 Task: Find connections with filter location Ripollet with filter topic #Storytellingwith filter profile language German with filter current company DISYS with filter school Fakir Mohan University, Balasore with filter industry Shipbuilding with filter service category Copywriting with filter keywords title Homeless Shelter Worker
Action: Mouse moved to (539, 68)
Screenshot: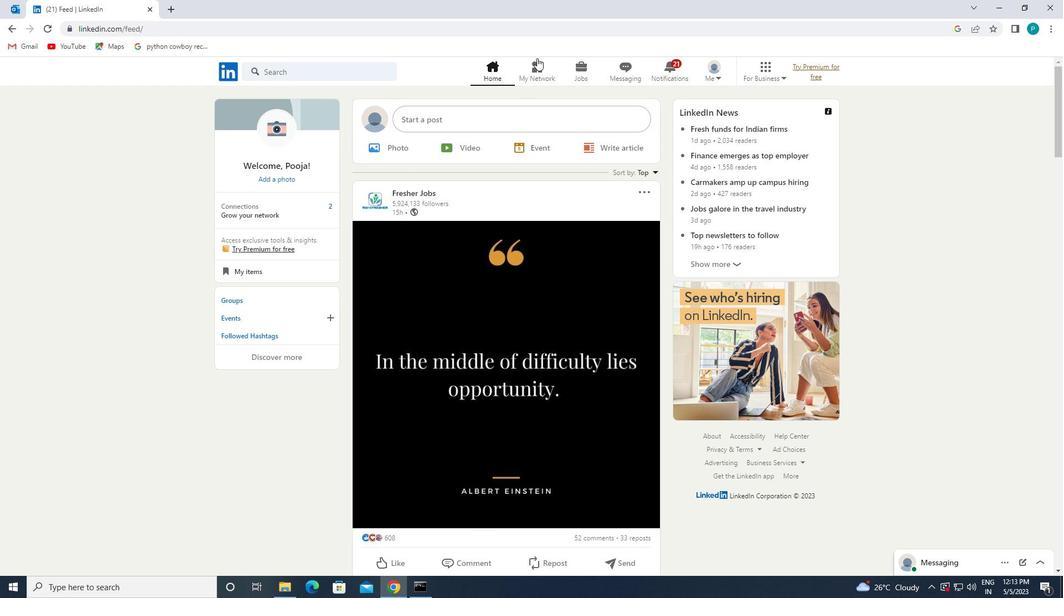 
Action: Mouse pressed left at (539, 68)
Screenshot: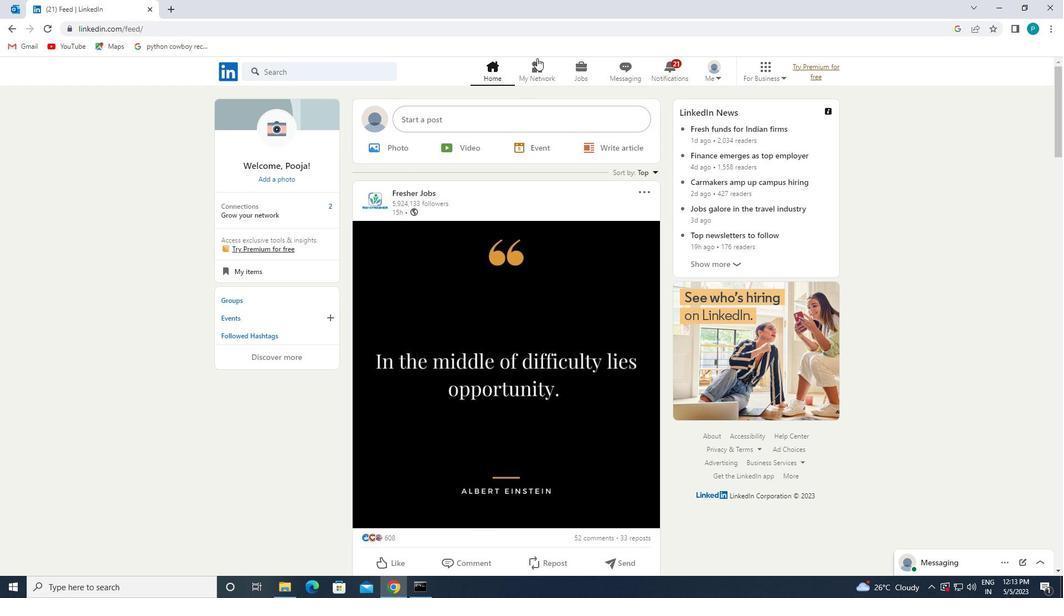 
Action: Mouse moved to (324, 123)
Screenshot: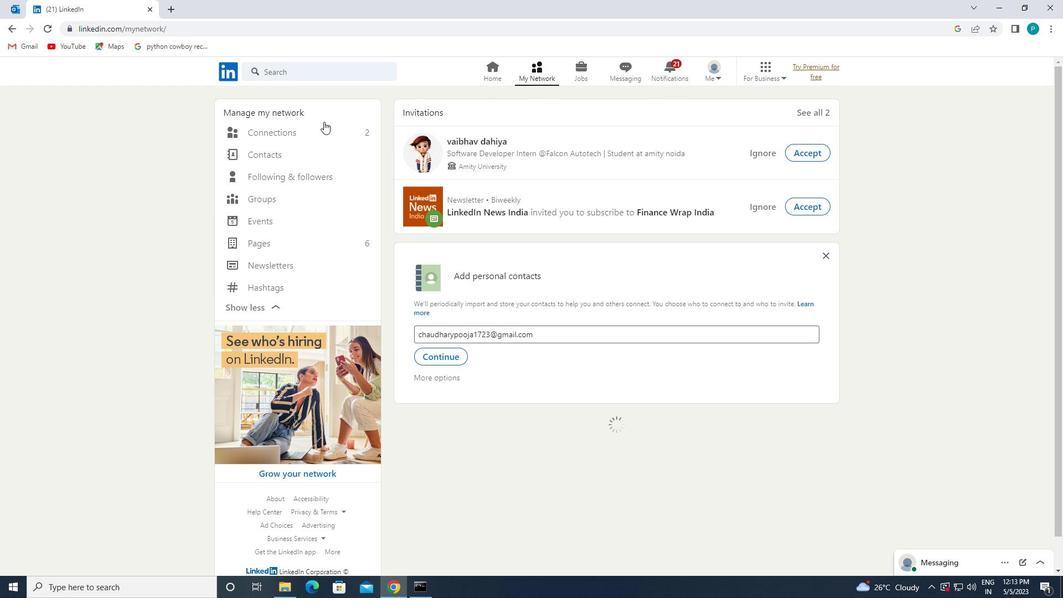 
Action: Mouse pressed left at (324, 123)
Screenshot: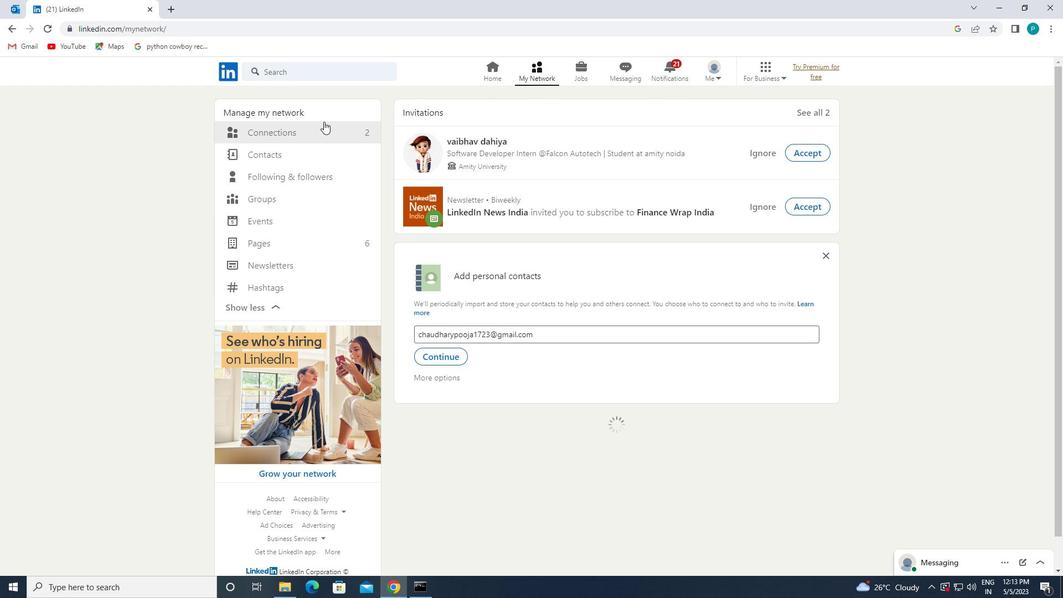 
Action: Mouse moved to (330, 137)
Screenshot: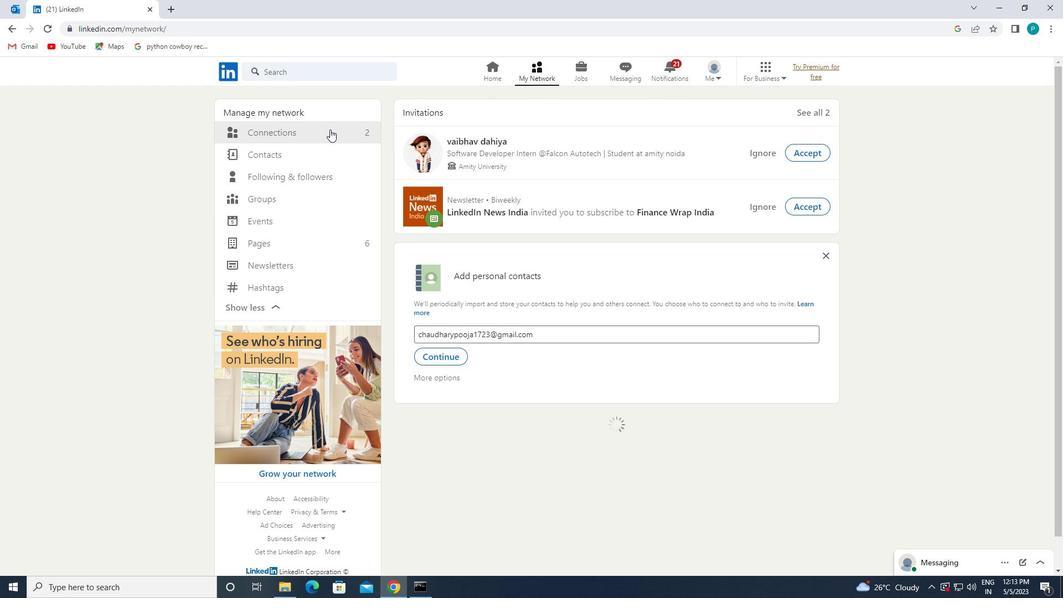 
Action: Mouse pressed left at (330, 137)
Screenshot: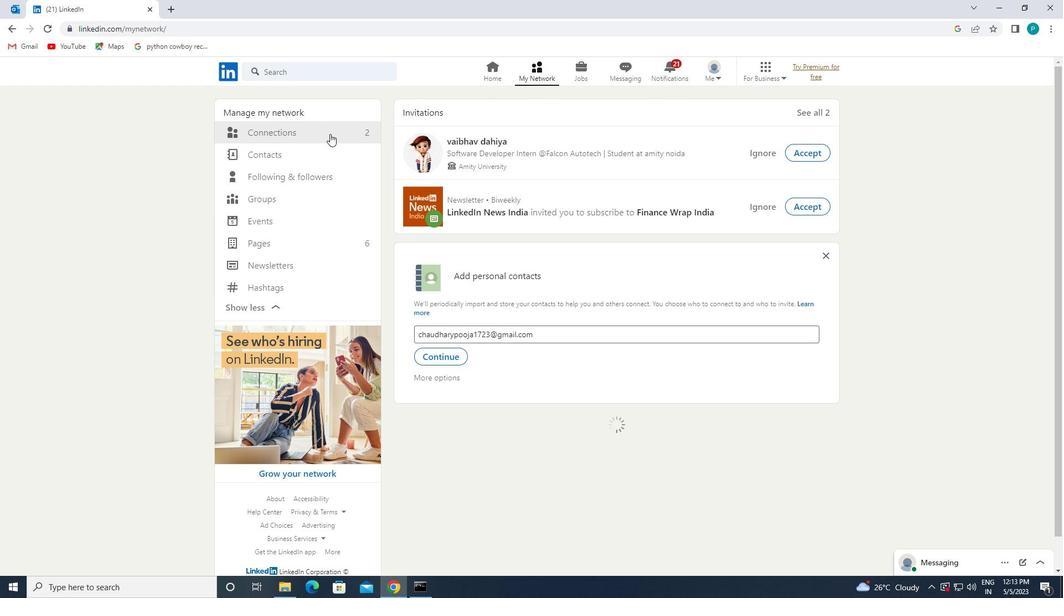 
Action: Mouse moved to (590, 132)
Screenshot: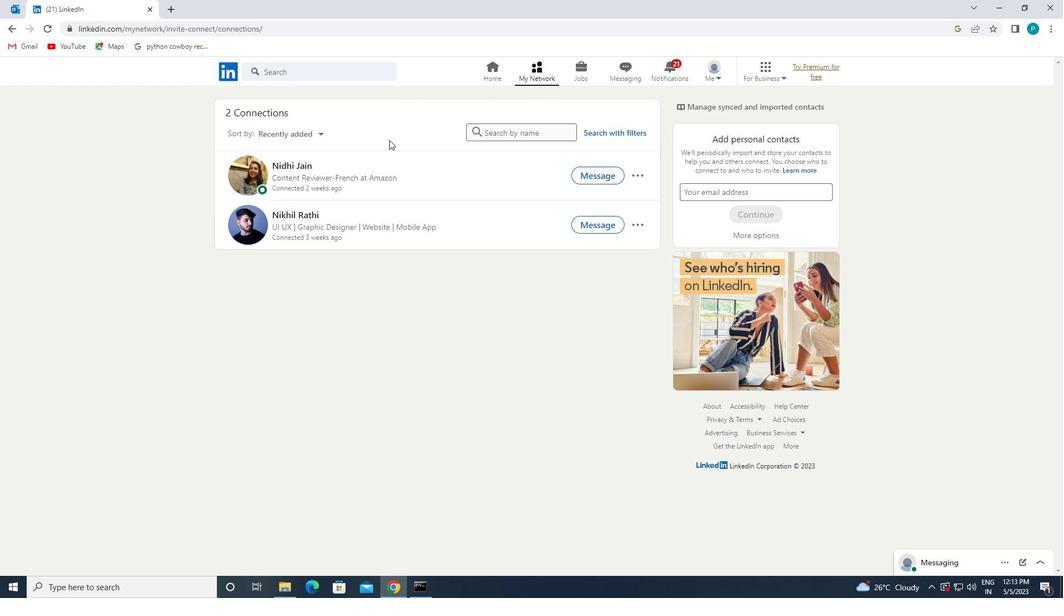 
Action: Mouse pressed left at (590, 132)
Screenshot: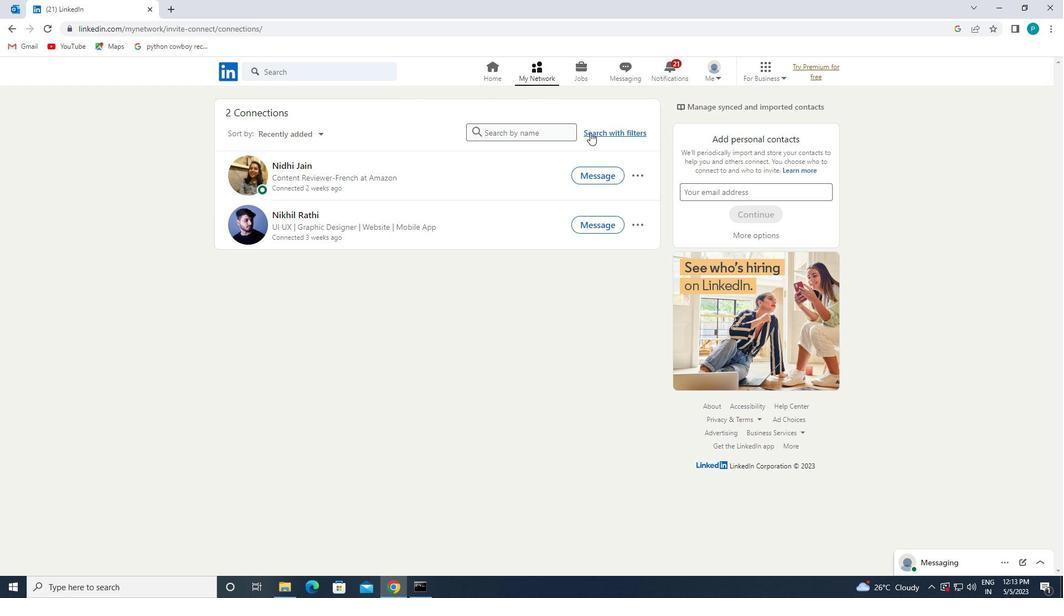 
Action: Mouse moved to (568, 99)
Screenshot: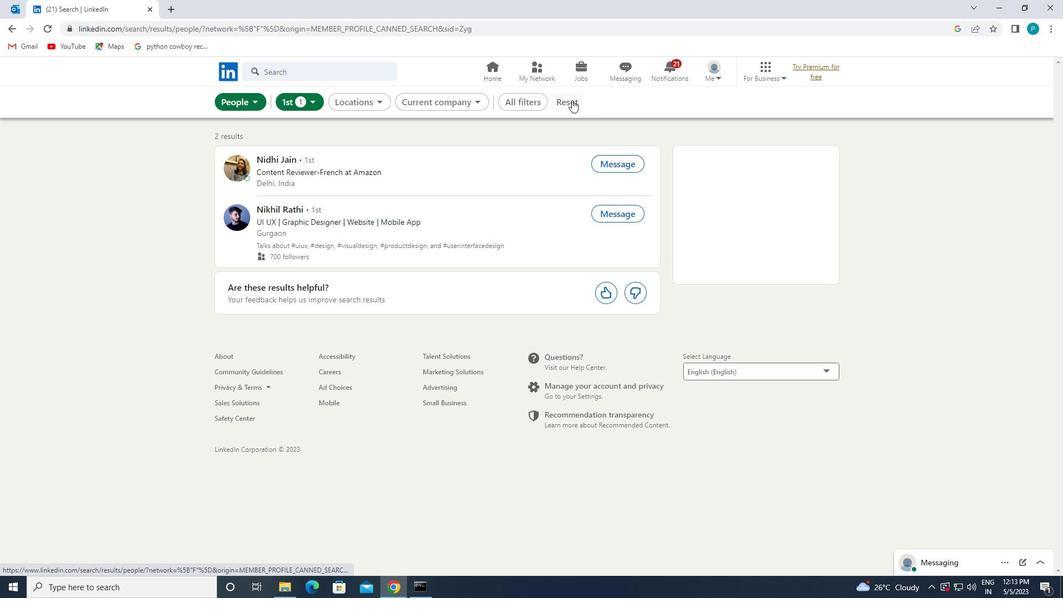 
Action: Mouse pressed left at (568, 99)
Screenshot: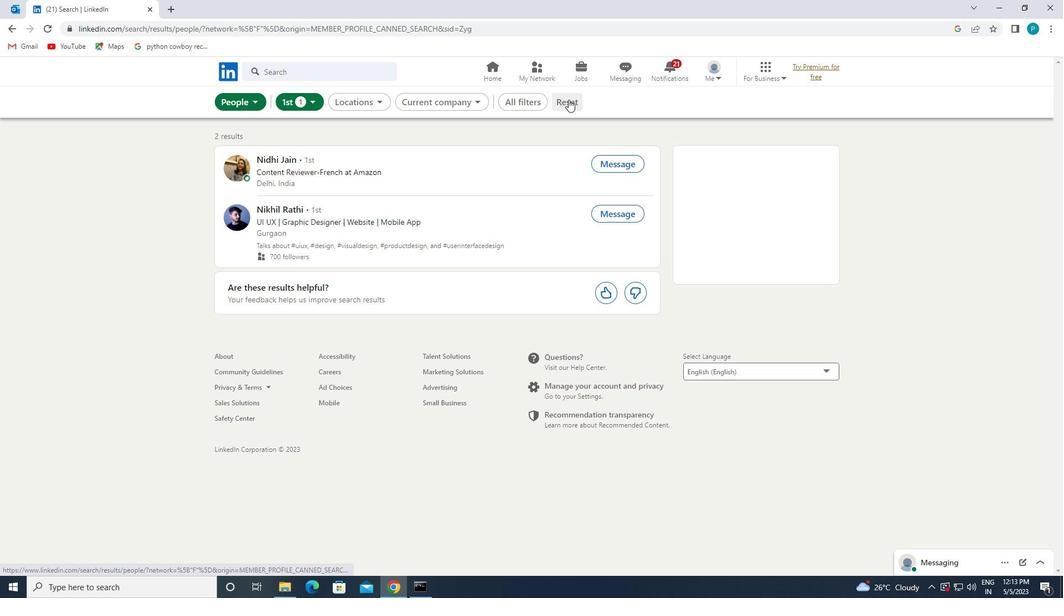 
Action: Mouse moved to (568, 98)
Screenshot: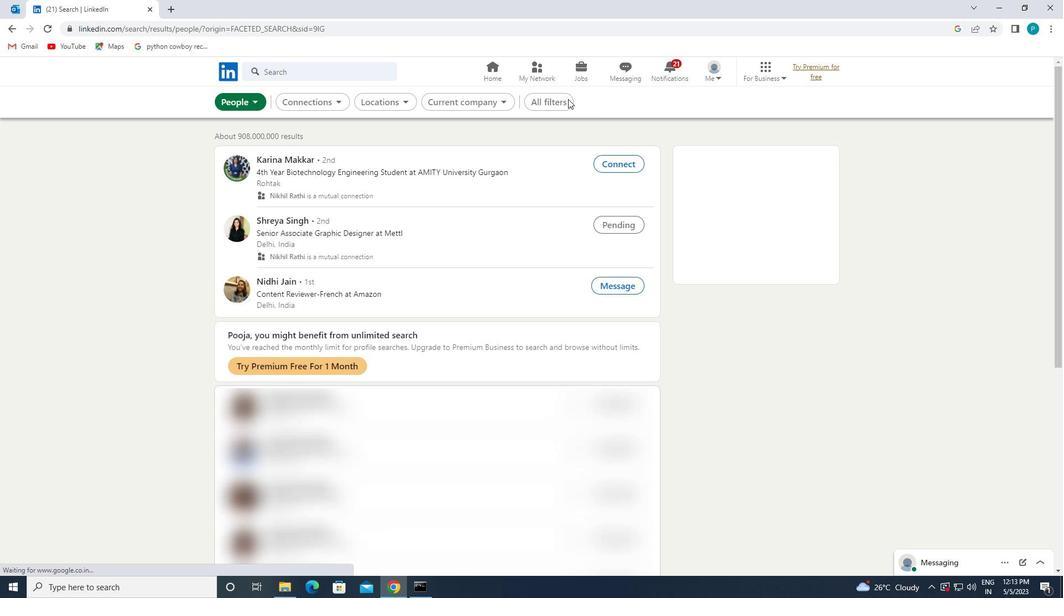 
Action: Mouse pressed left at (568, 98)
Screenshot: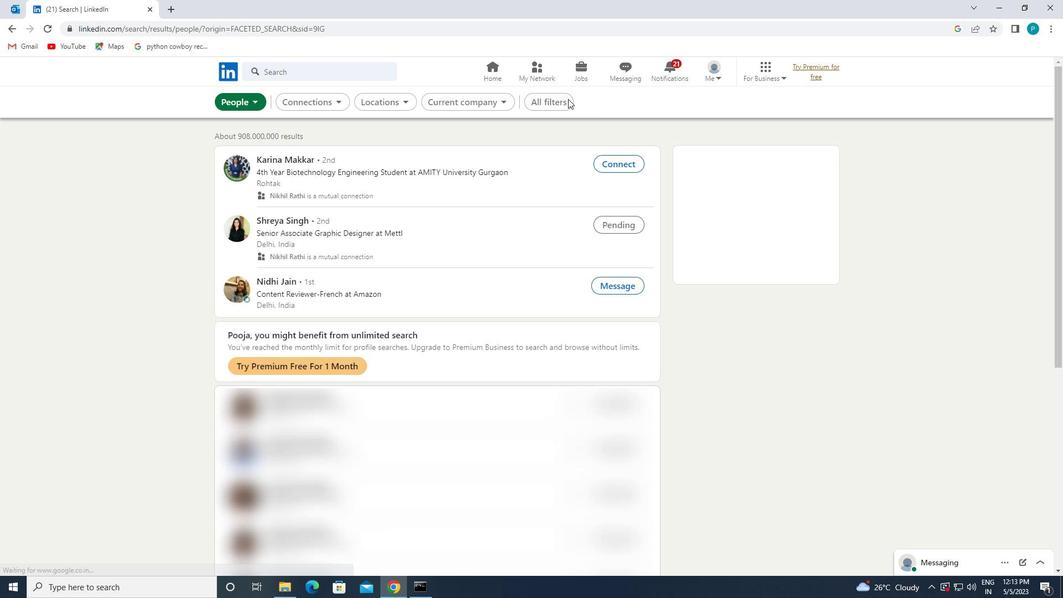 
Action: Mouse moved to (834, 326)
Screenshot: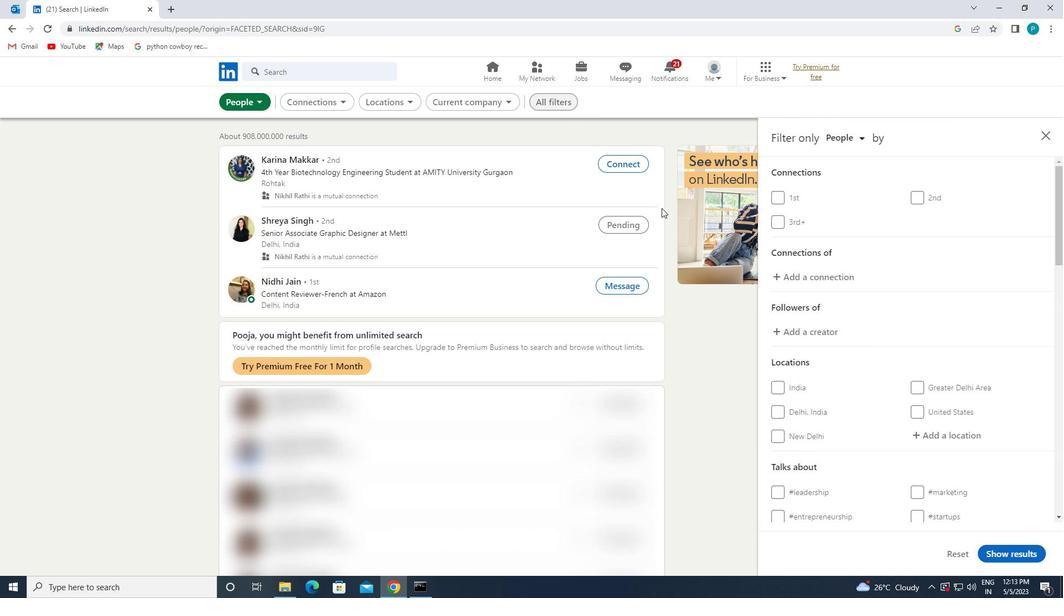 
Action: Mouse scrolled (834, 326) with delta (0, 0)
Screenshot: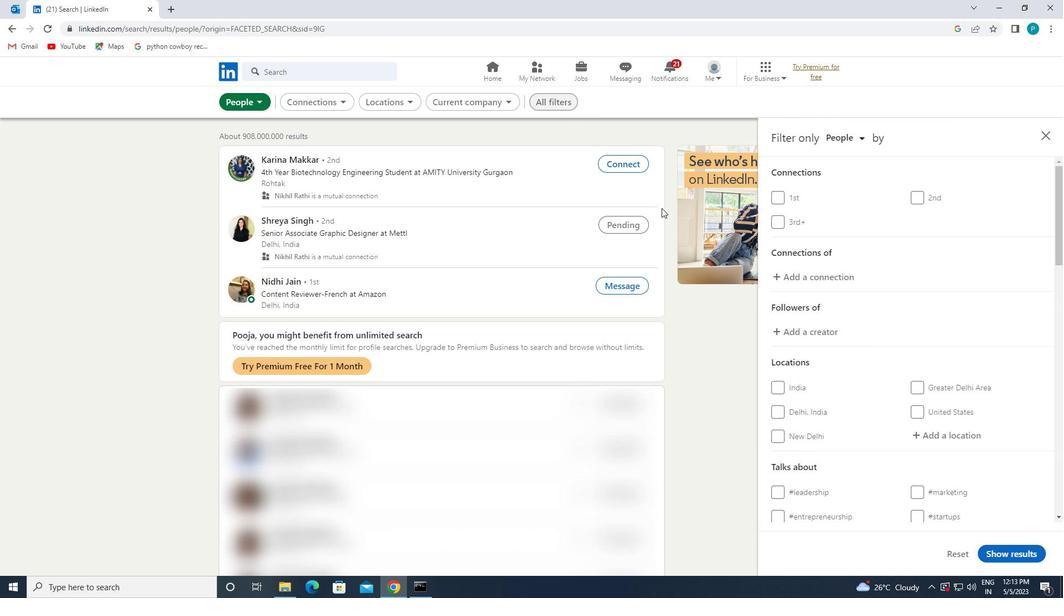 
Action: Mouse moved to (892, 364)
Screenshot: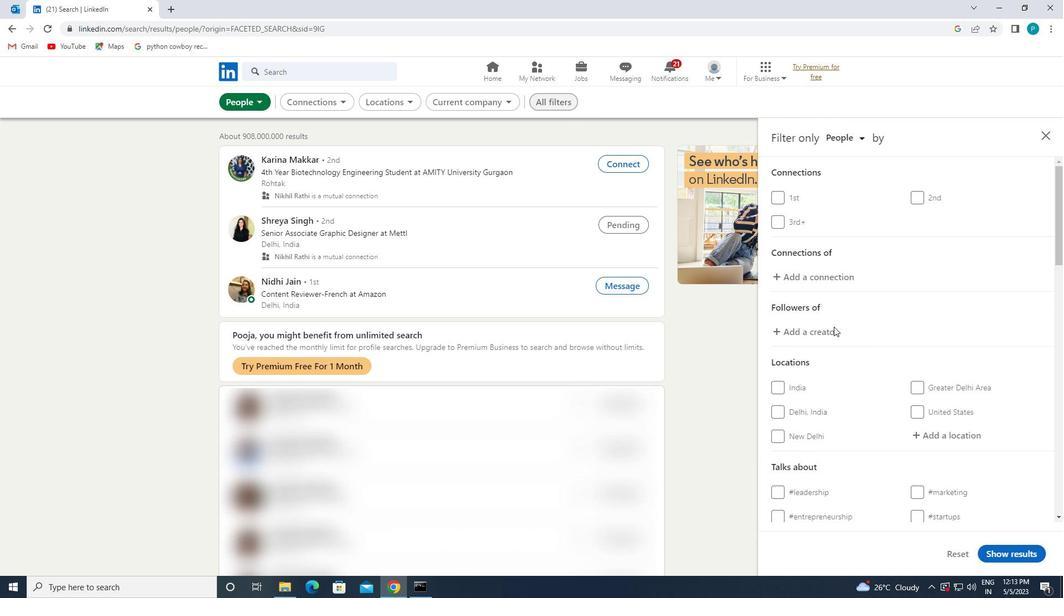 
Action: Mouse scrolled (892, 363) with delta (0, 0)
Screenshot: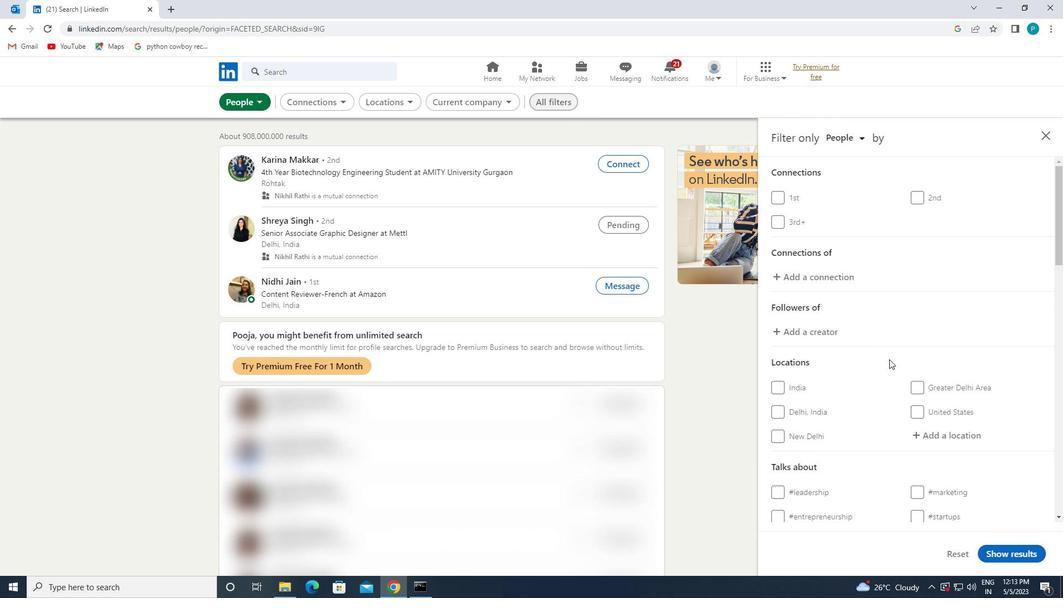 
Action: Mouse moved to (938, 412)
Screenshot: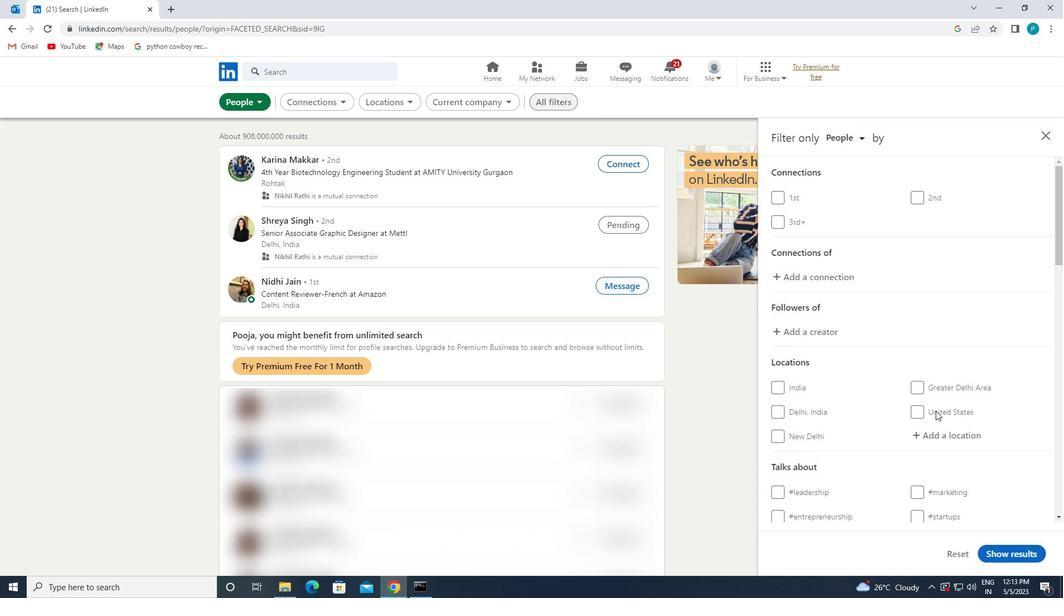 
Action: Mouse scrolled (938, 411) with delta (0, 0)
Screenshot: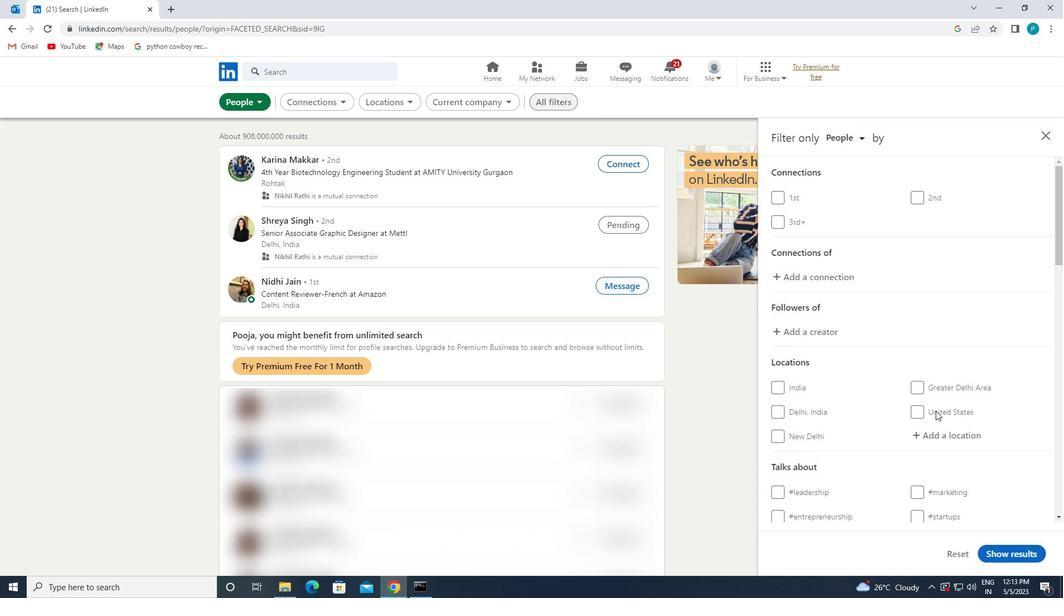 
Action: Mouse moved to (938, 261)
Screenshot: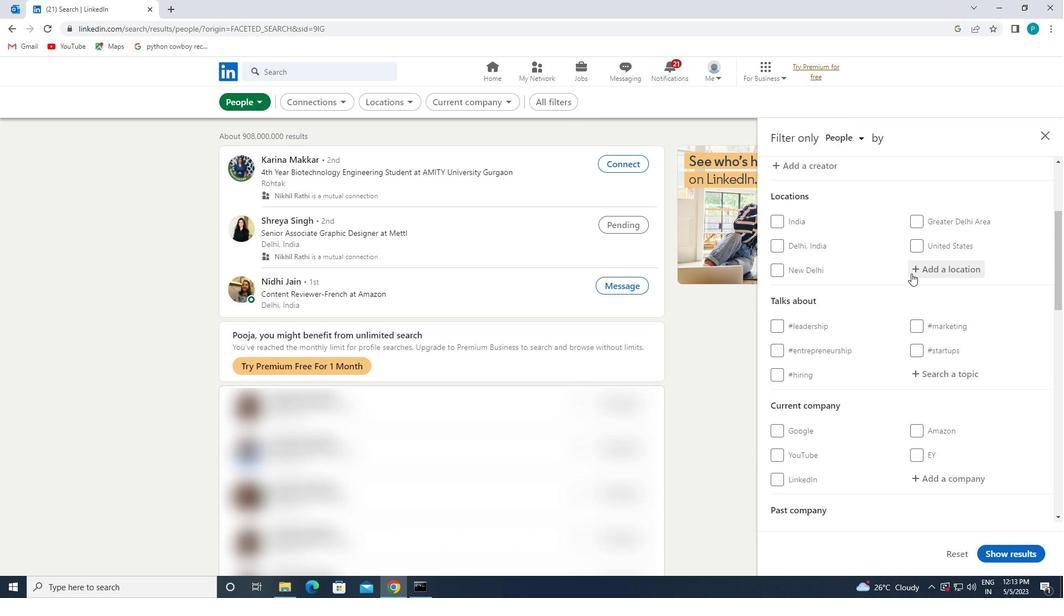 
Action: Mouse pressed left at (938, 261)
Screenshot: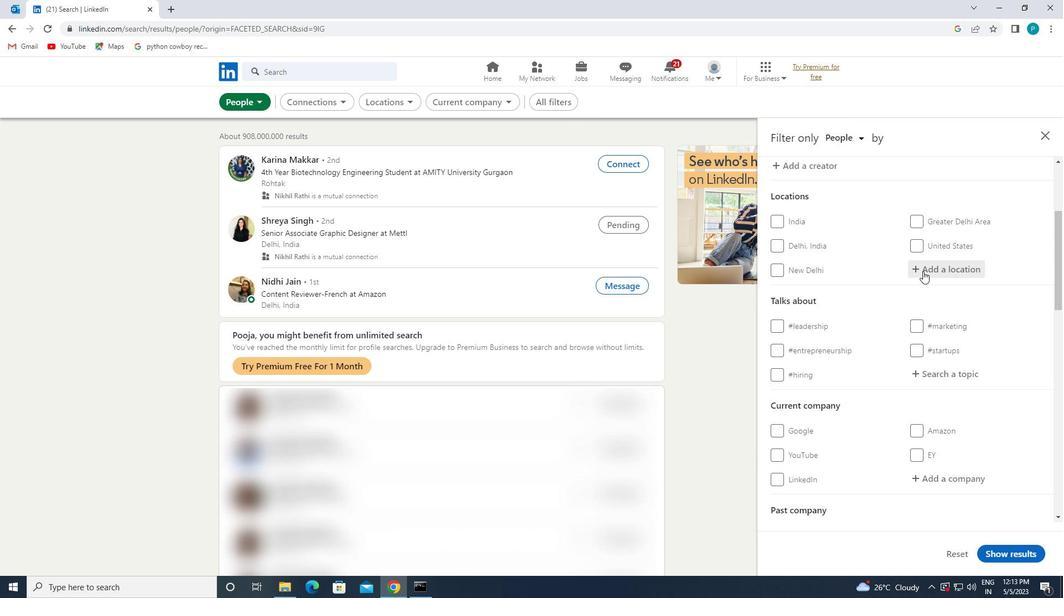 
Action: Key pressed <Key.caps_lock>r<Key.caps_lock>ipollet
Screenshot: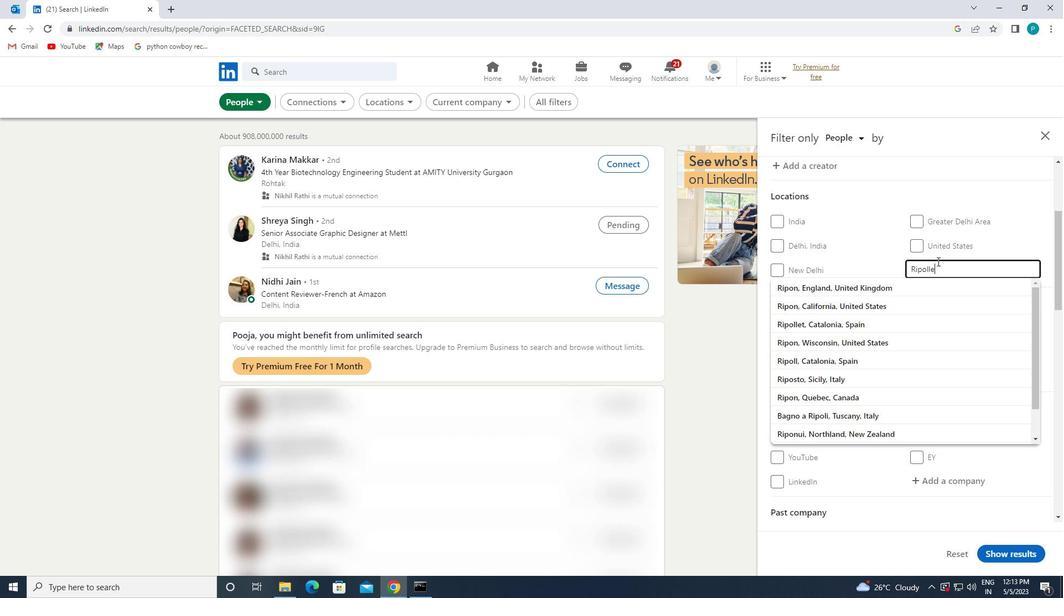 
Action: Mouse moved to (888, 289)
Screenshot: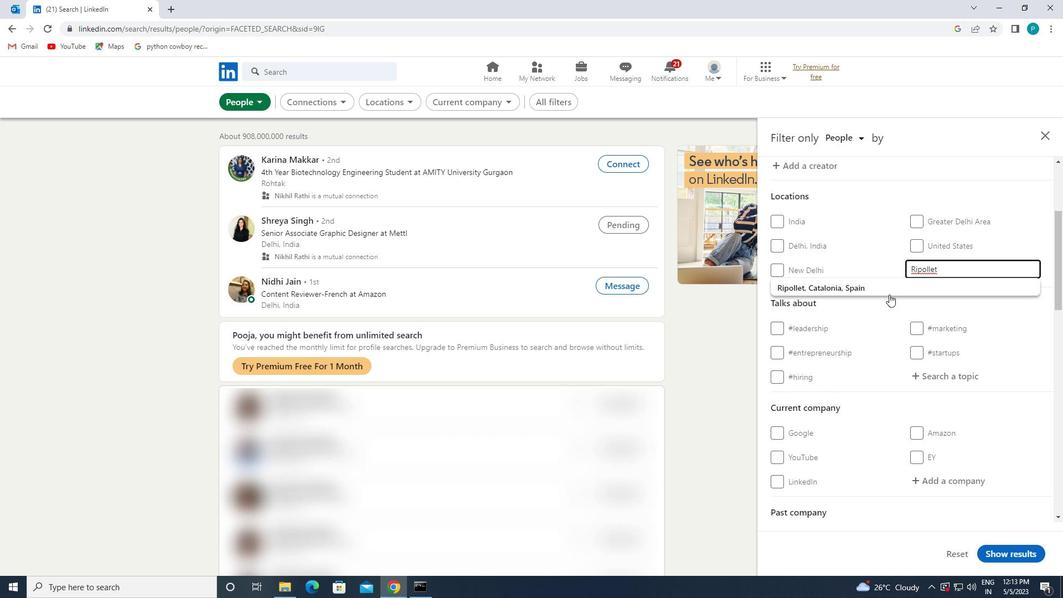 
Action: Mouse pressed left at (888, 289)
Screenshot: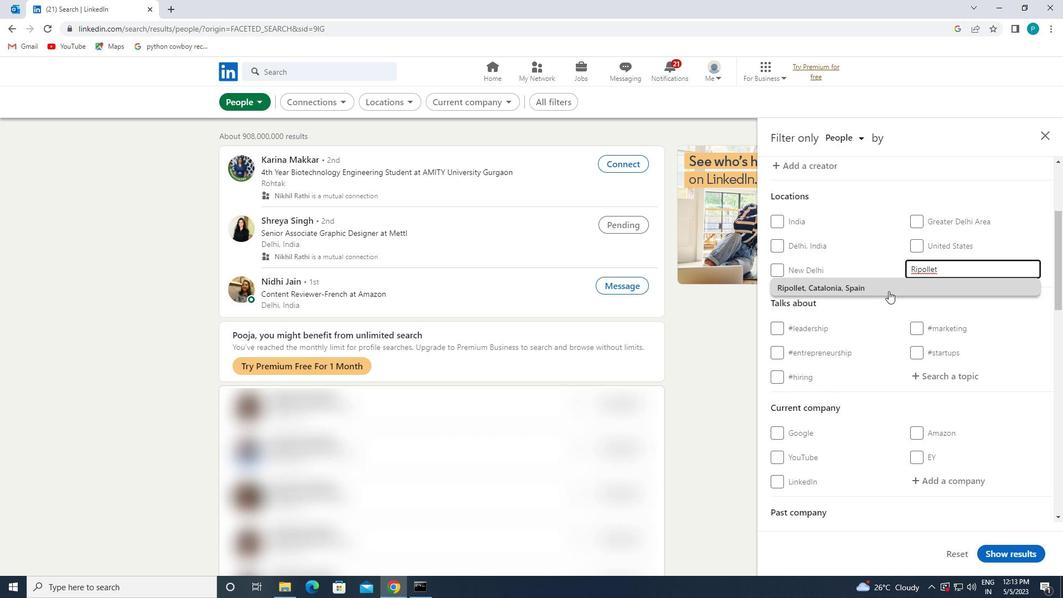 
Action: Mouse moved to (898, 310)
Screenshot: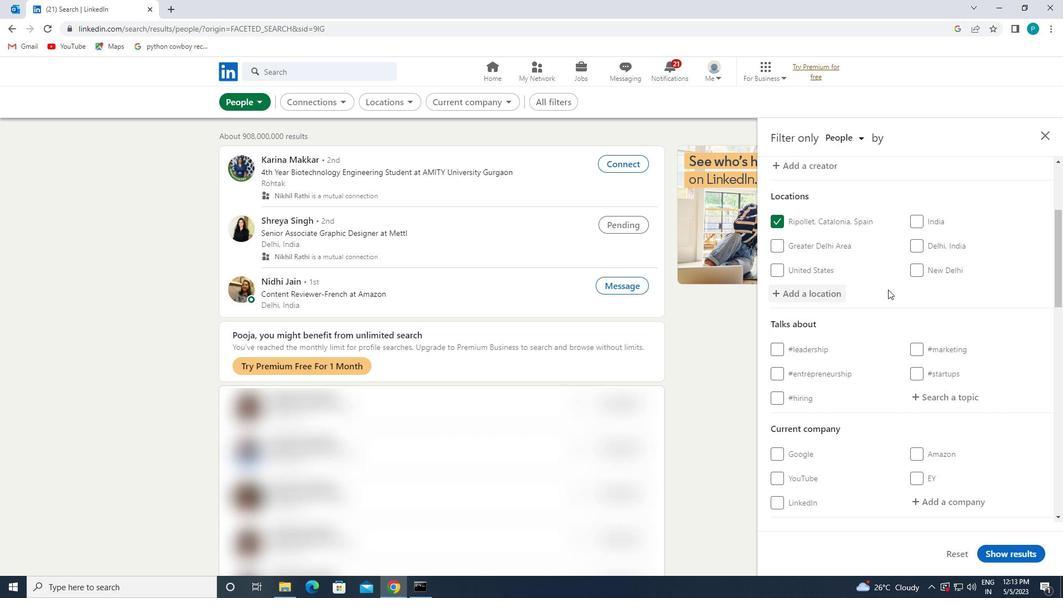 
Action: Mouse scrolled (898, 309) with delta (0, 0)
Screenshot: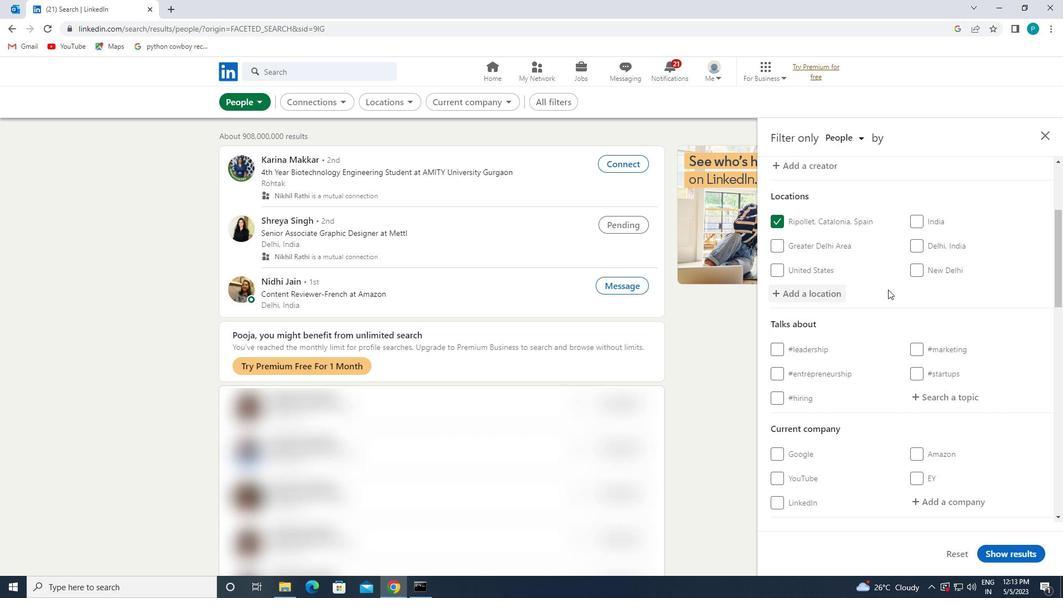 
Action: Mouse moved to (907, 325)
Screenshot: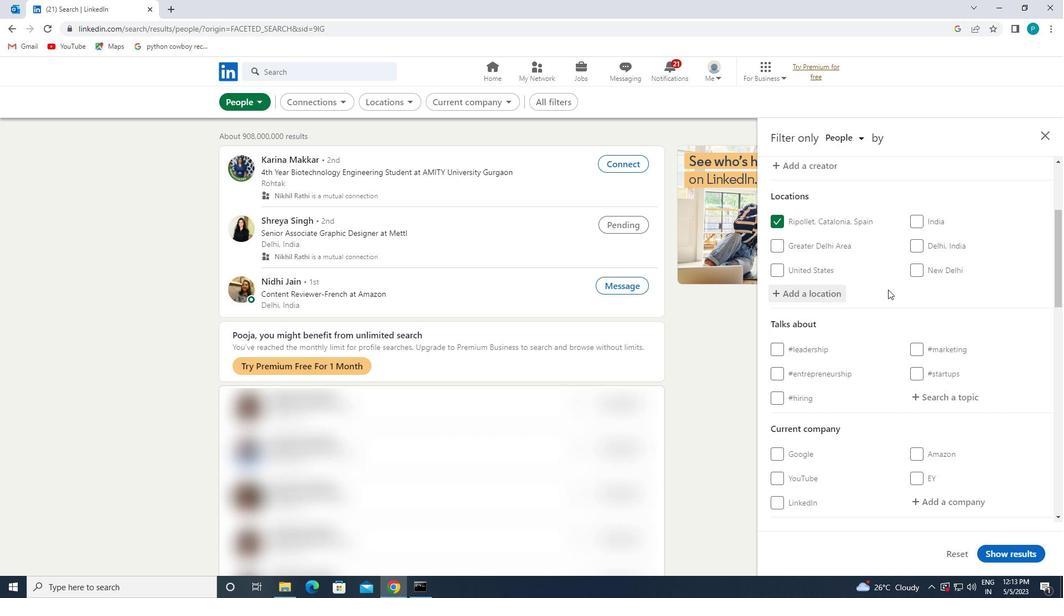 
Action: Mouse scrolled (907, 324) with delta (0, 0)
Screenshot: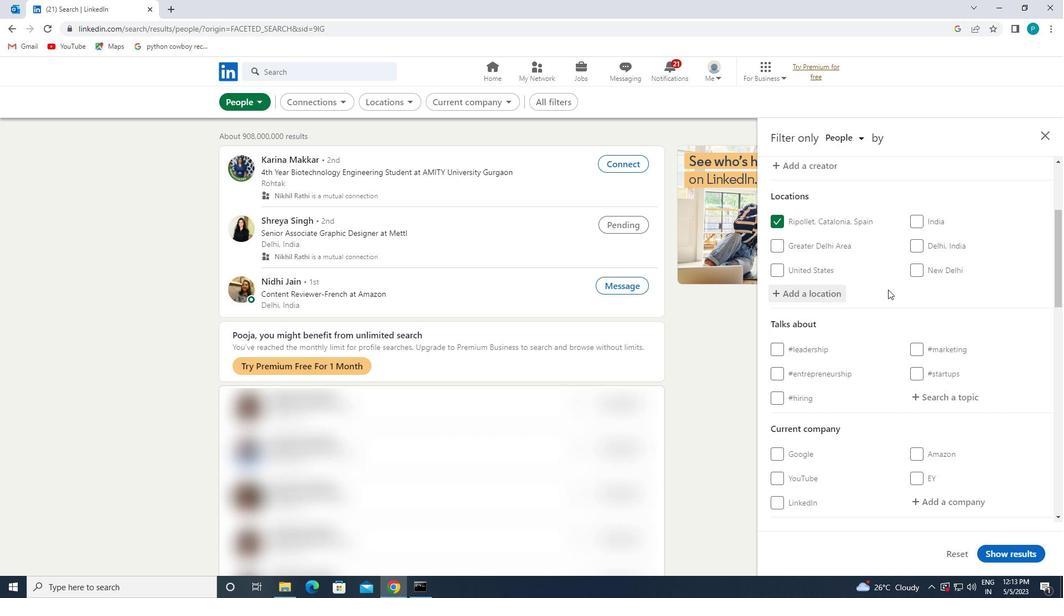 
Action: Mouse moved to (914, 283)
Screenshot: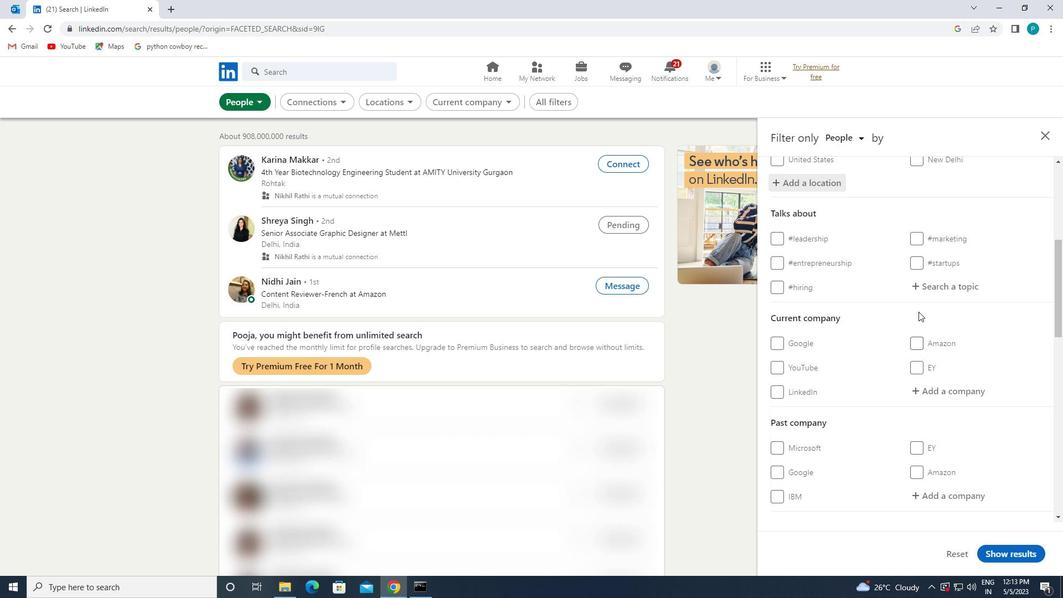 
Action: Mouse pressed left at (914, 283)
Screenshot: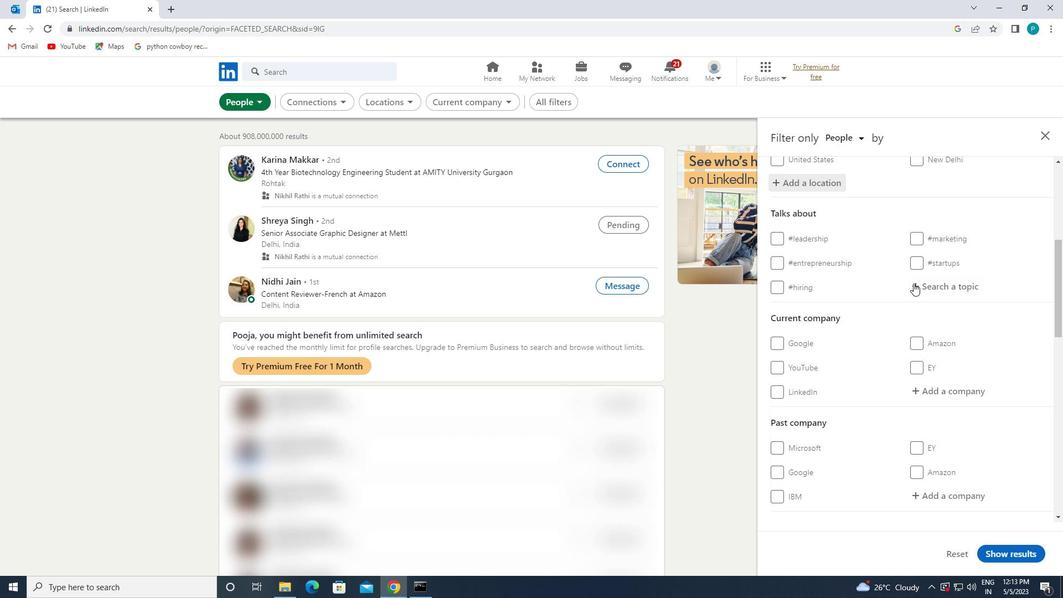 
Action: Key pressed <Key.shift>#<Key.caps_lock>S<Key.caps_lock>TORYTELLING
Screenshot: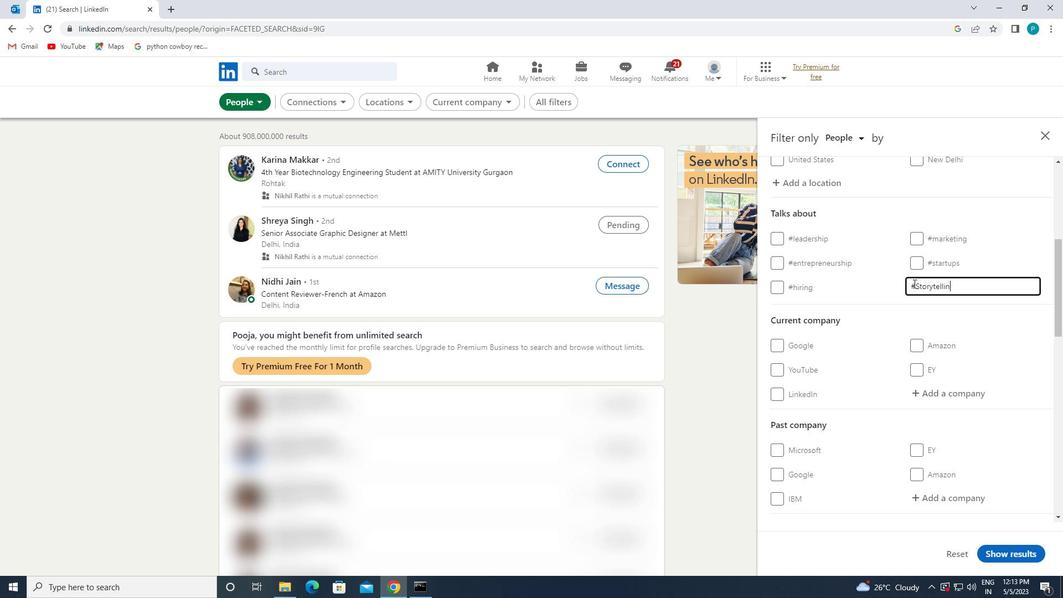 
Action: Mouse moved to (937, 391)
Screenshot: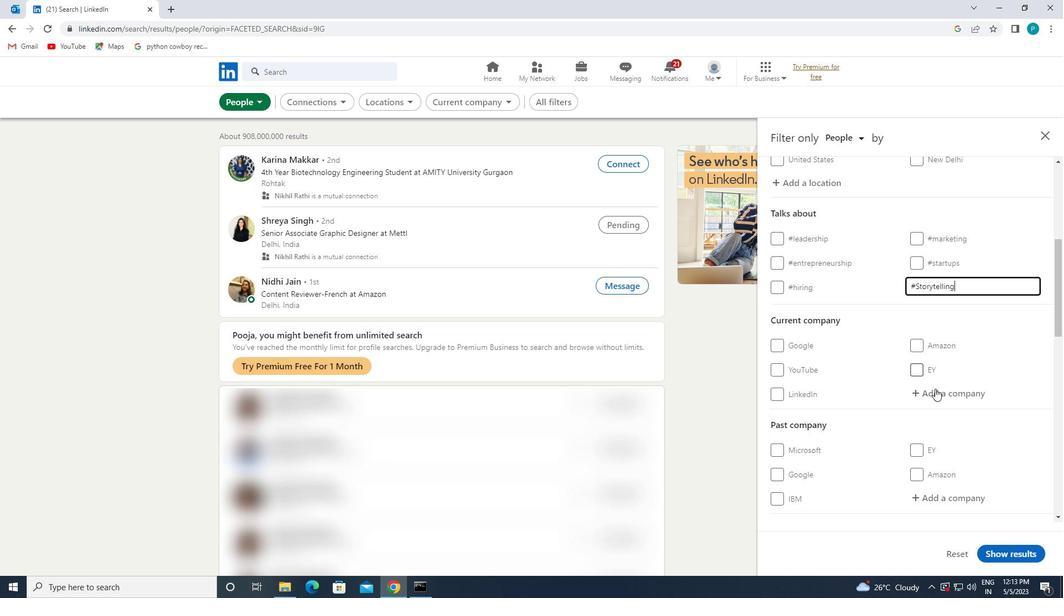 
Action: Mouse scrolled (937, 391) with delta (0, 0)
Screenshot: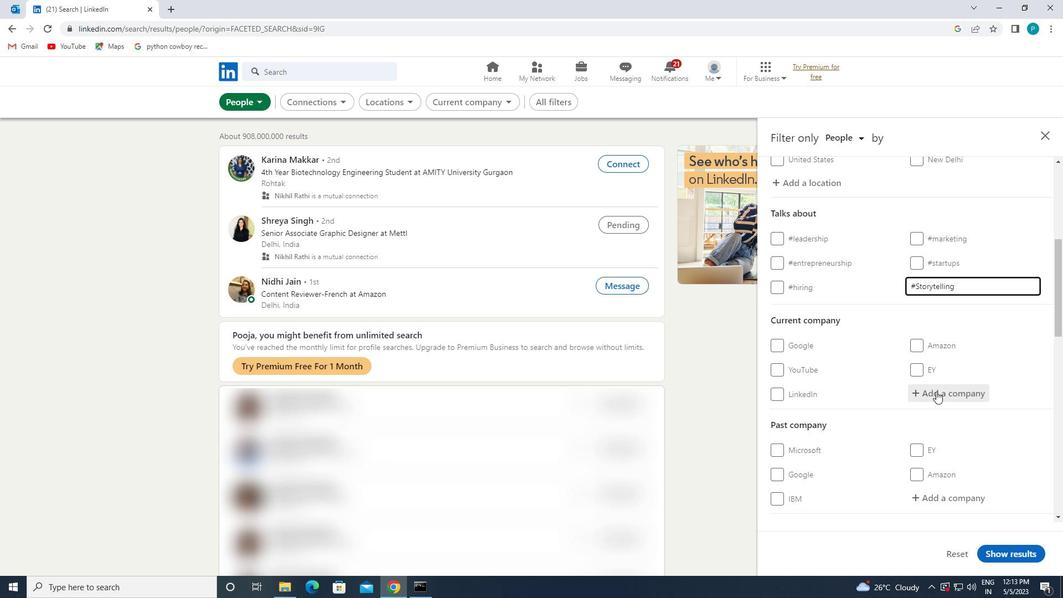 
Action: Mouse moved to (935, 390)
Screenshot: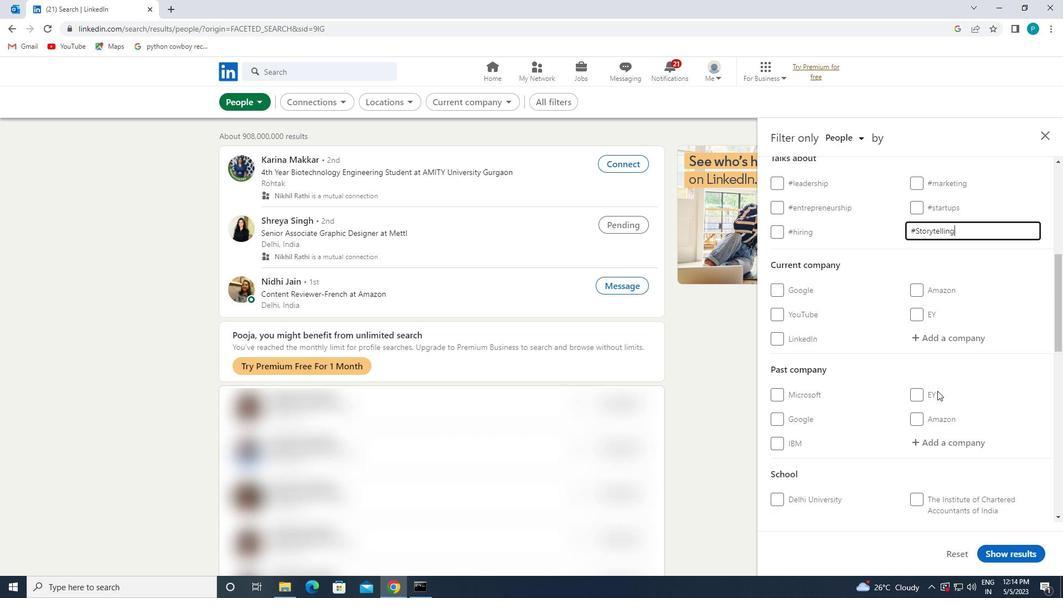 
Action: Mouse scrolled (935, 390) with delta (0, 0)
Screenshot: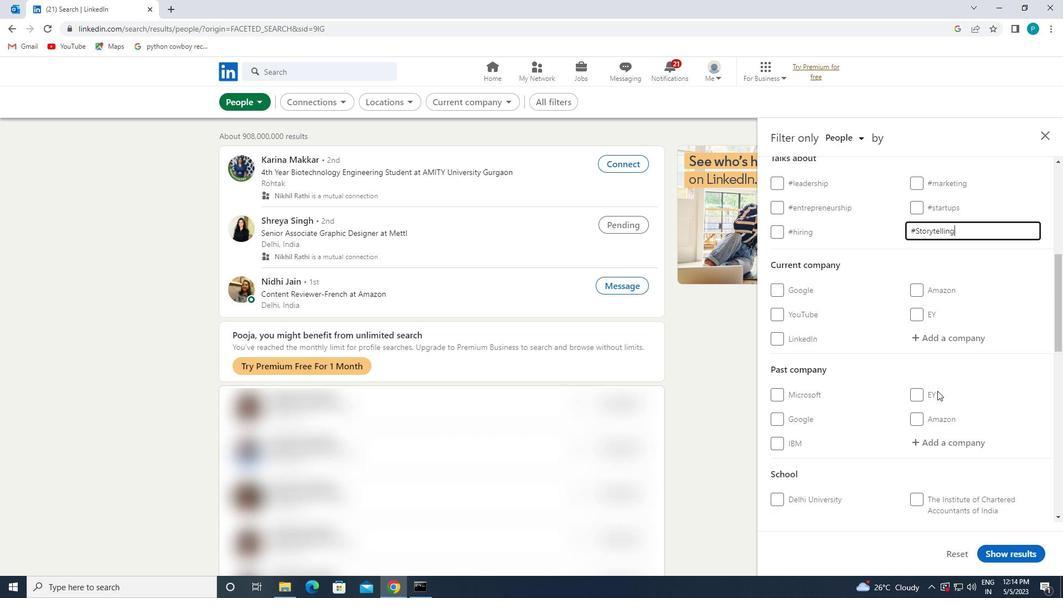 
Action: Mouse moved to (934, 391)
Screenshot: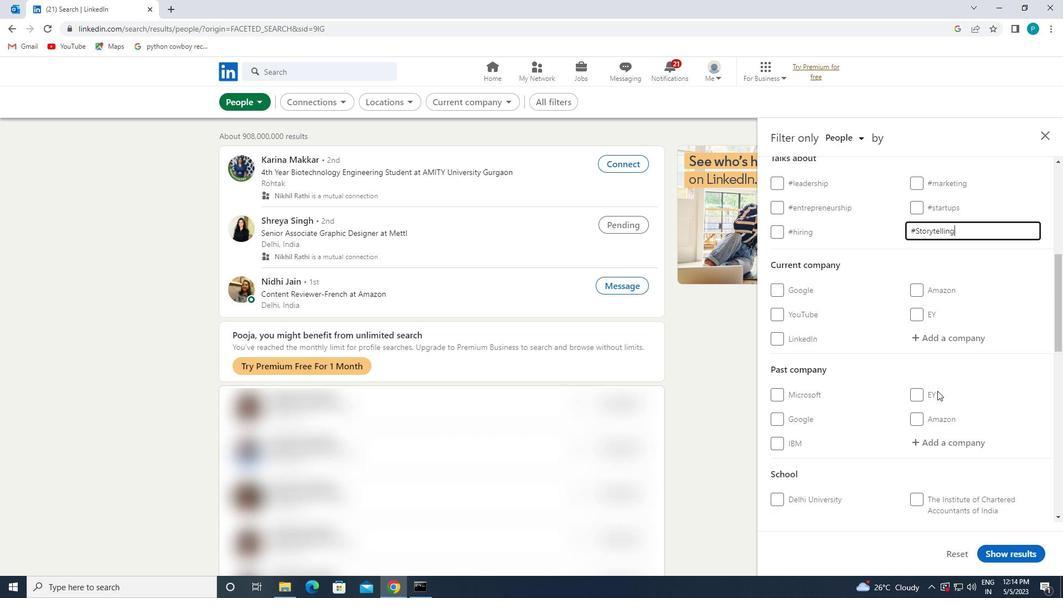 
Action: Mouse scrolled (934, 390) with delta (0, 0)
Screenshot: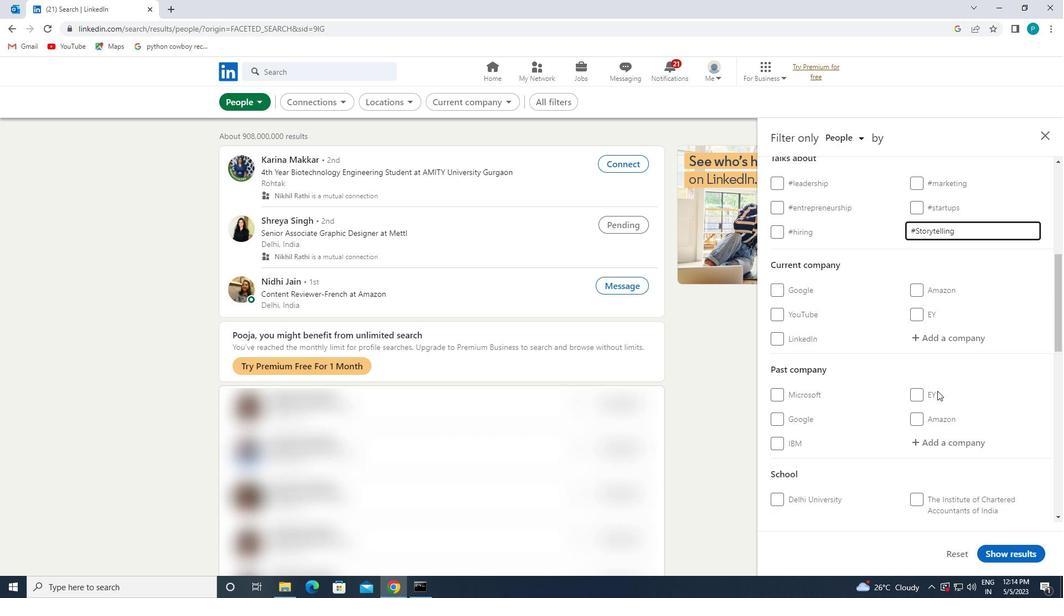 
Action: Mouse scrolled (934, 390) with delta (0, 0)
Screenshot: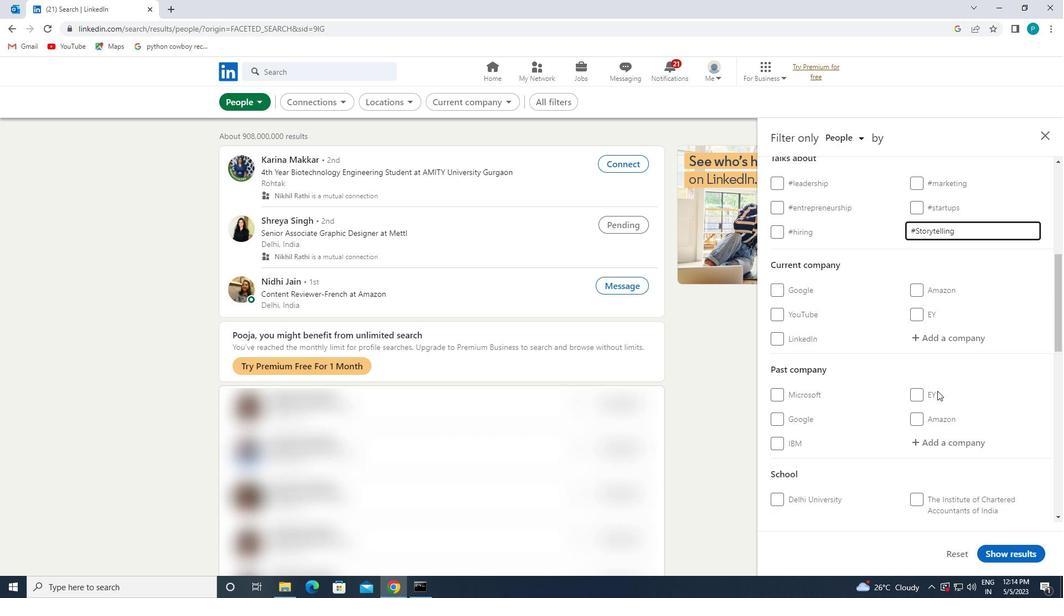
Action: Mouse scrolled (934, 390) with delta (0, 0)
Screenshot: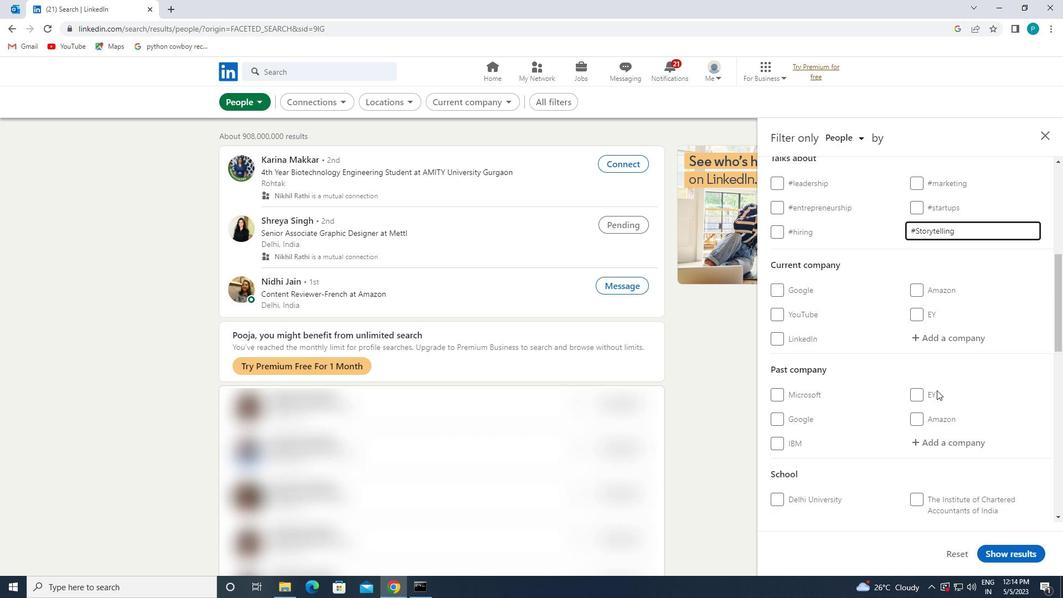 
Action: Mouse moved to (858, 426)
Screenshot: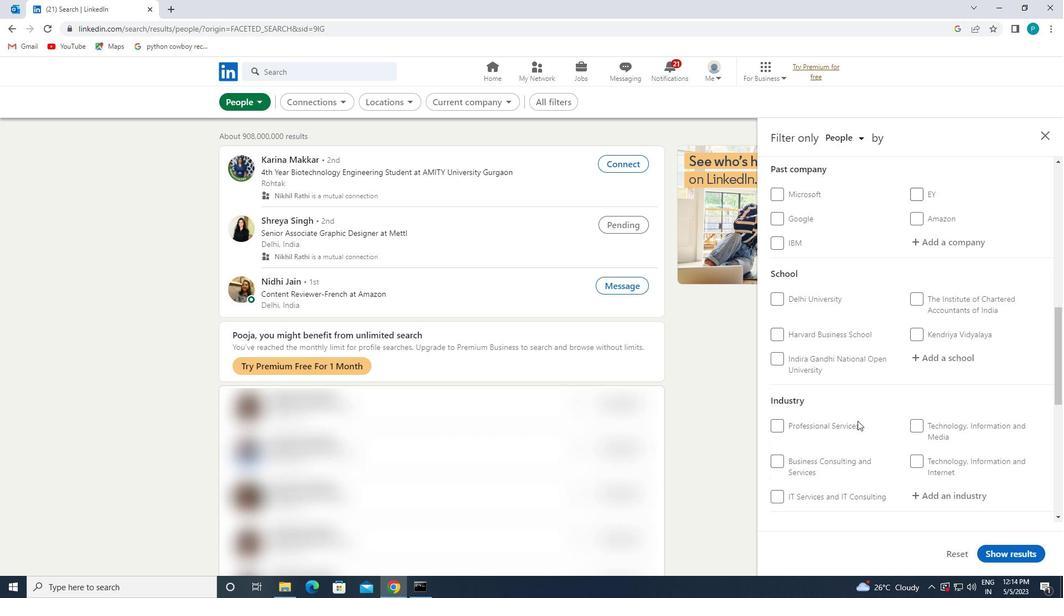 
Action: Mouse scrolled (858, 425) with delta (0, 0)
Screenshot: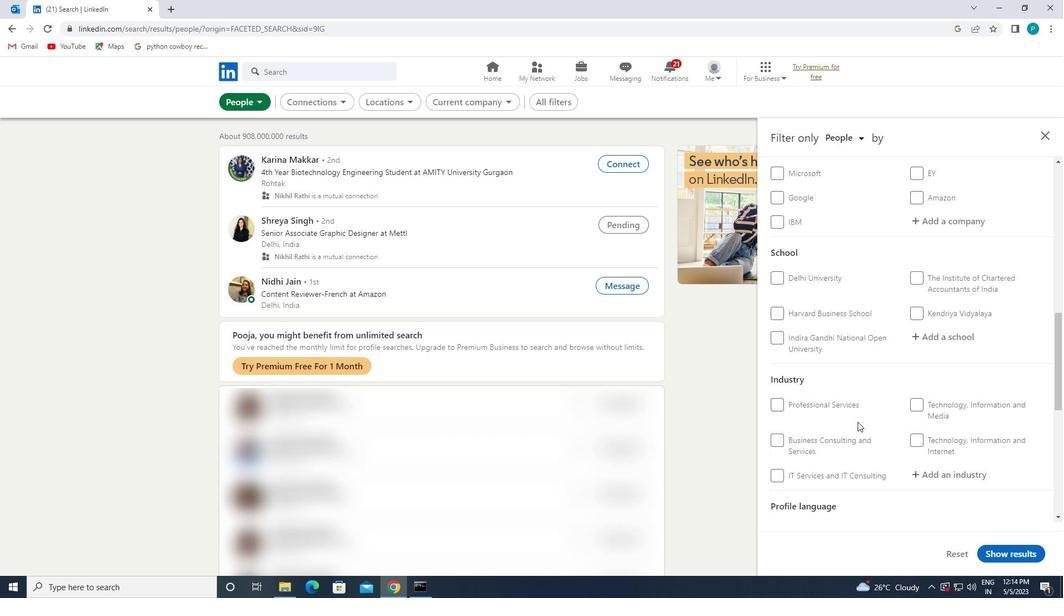 
Action: Mouse moved to (858, 426)
Screenshot: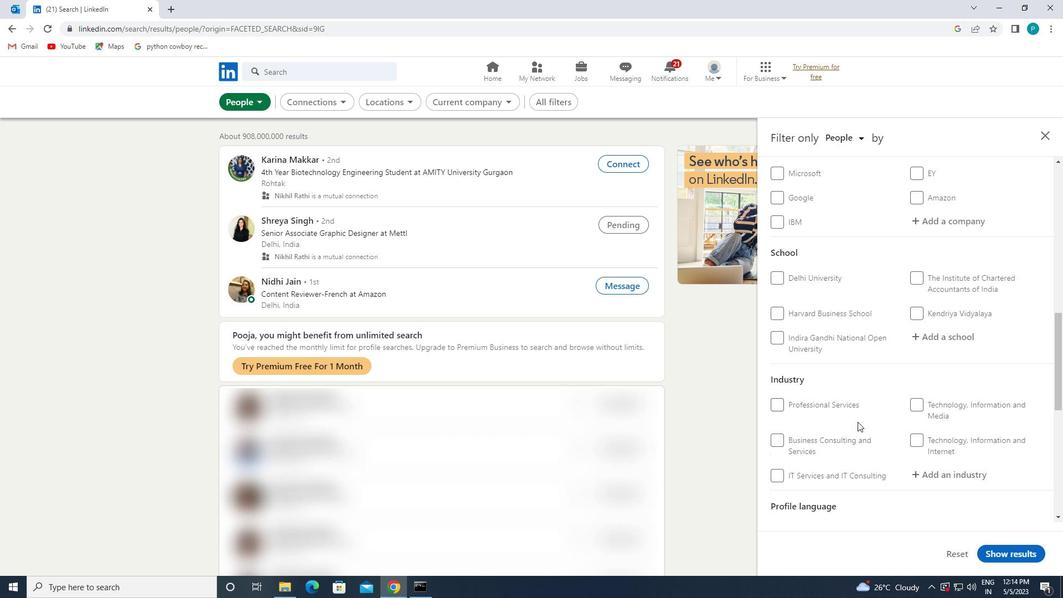 
Action: Mouse scrolled (858, 426) with delta (0, 0)
Screenshot: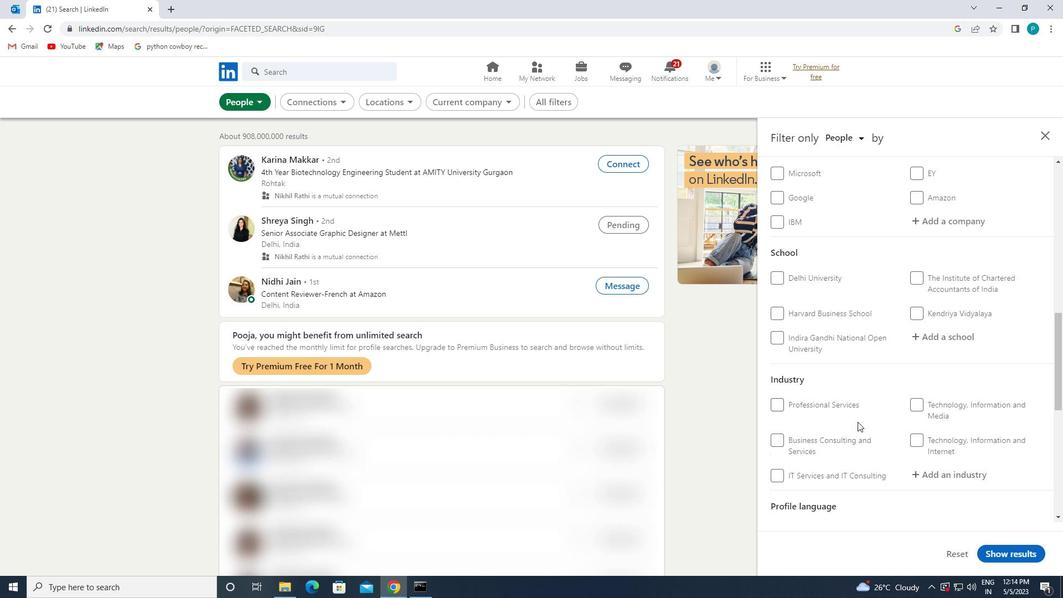 
Action: Mouse moved to (793, 463)
Screenshot: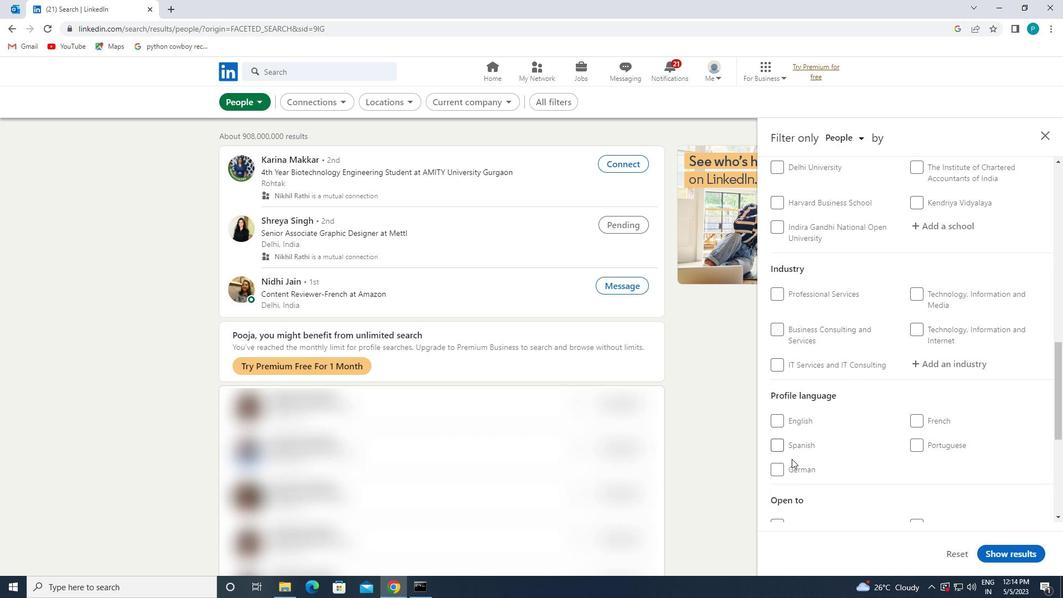 
Action: Mouse pressed left at (793, 463)
Screenshot: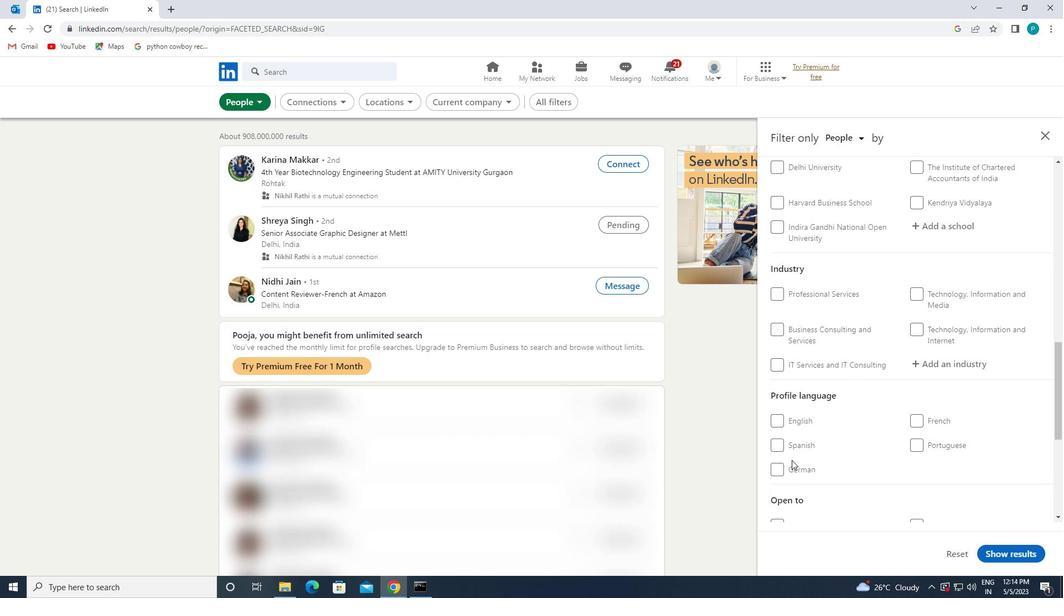 
Action: Mouse moved to (812, 463)
Screenshot: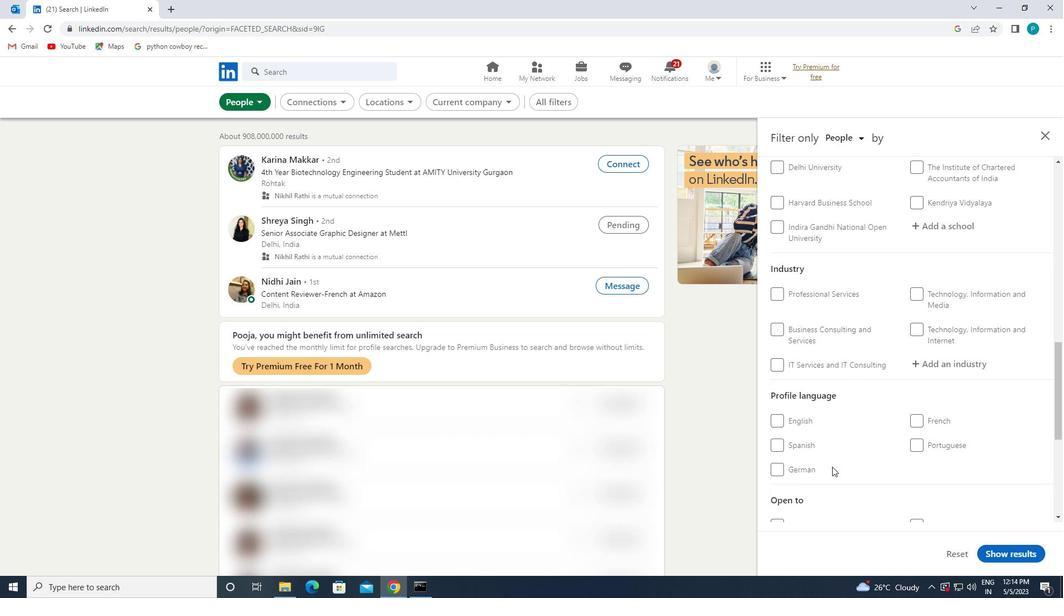 
Action: Mouse pressed left at (812, 463)
Screenshot: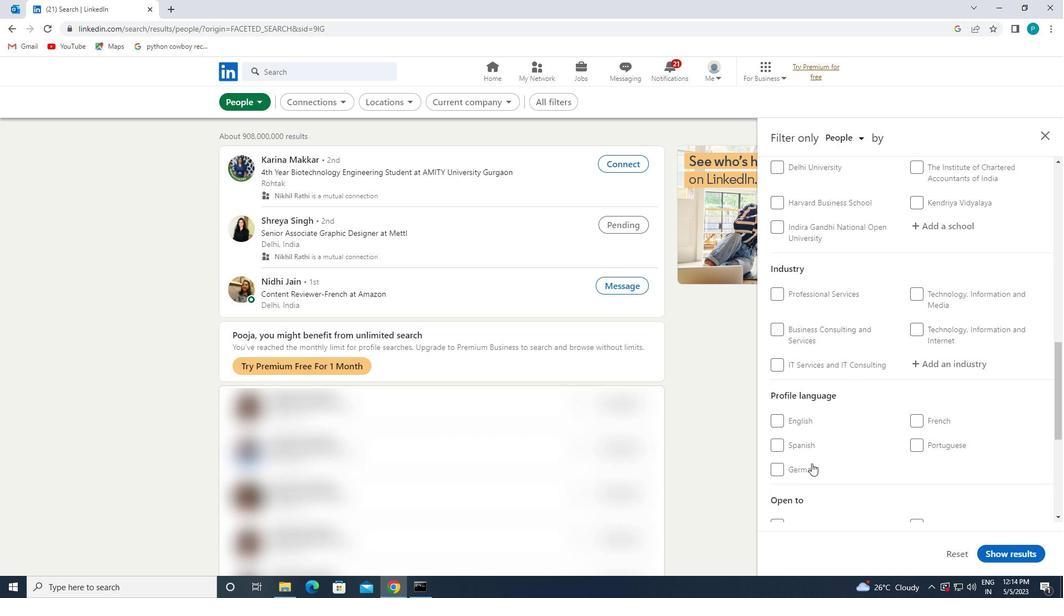 
Action: Mouse moved to (911, 377)
Screenshot: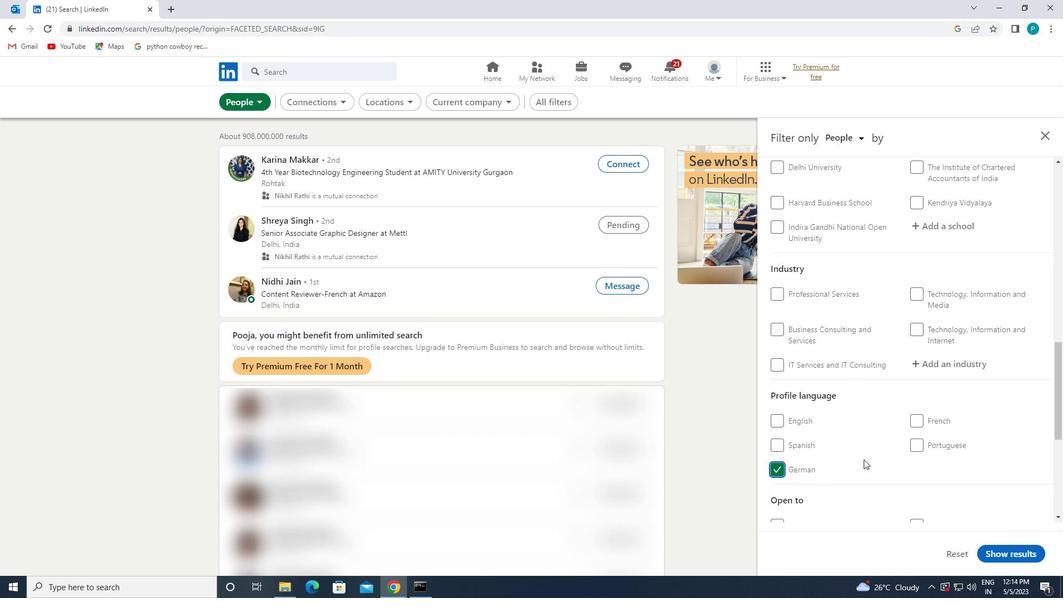 
Action: Mouse scrolled (911, 377) with delta (0, 0)
Screenshot: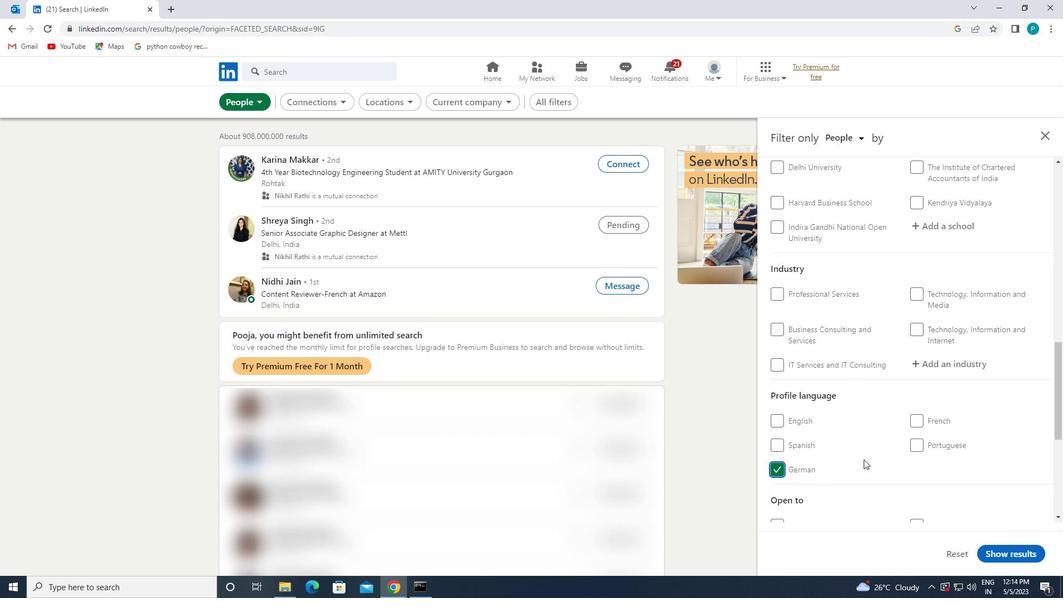 
Action: Mouse moved to (911, 372)
Screenshot: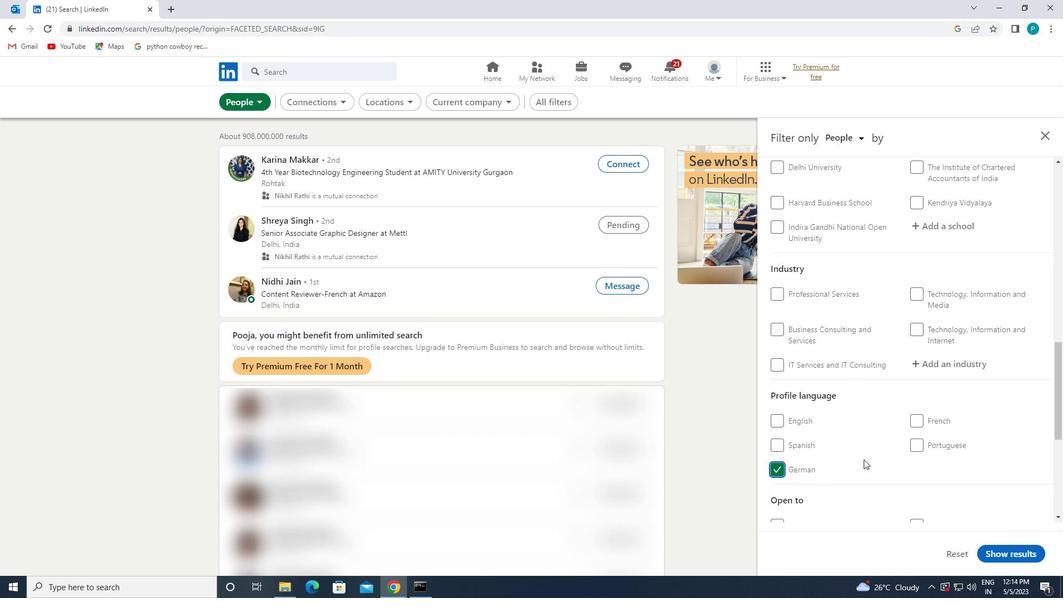 
Action: Mouse scrolled (911, 373) with delta (0, 0)
Screenshot: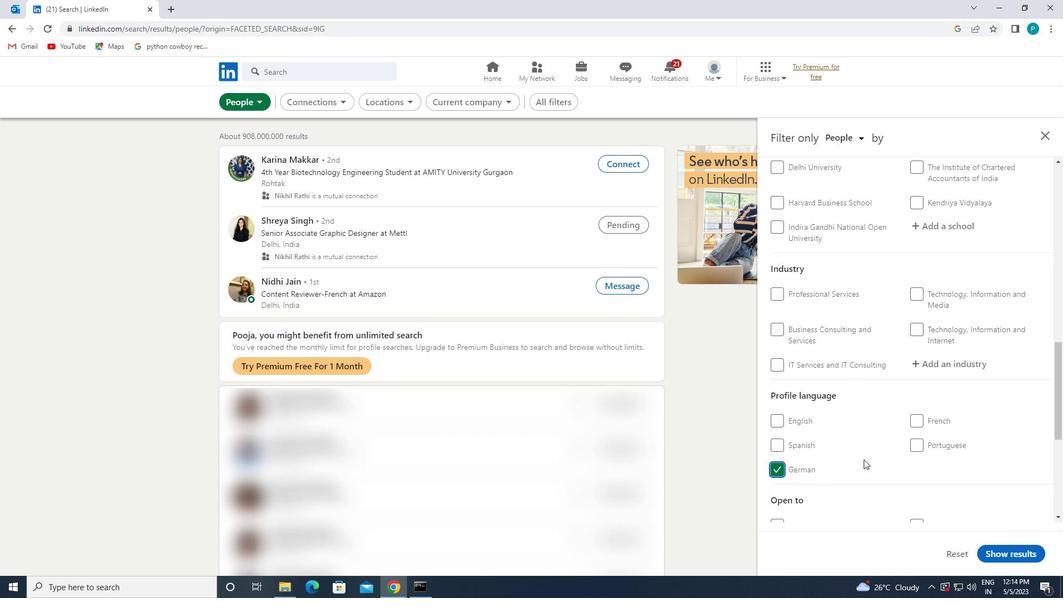 
Action: Mouse moved to (911, 372)
Screenshot: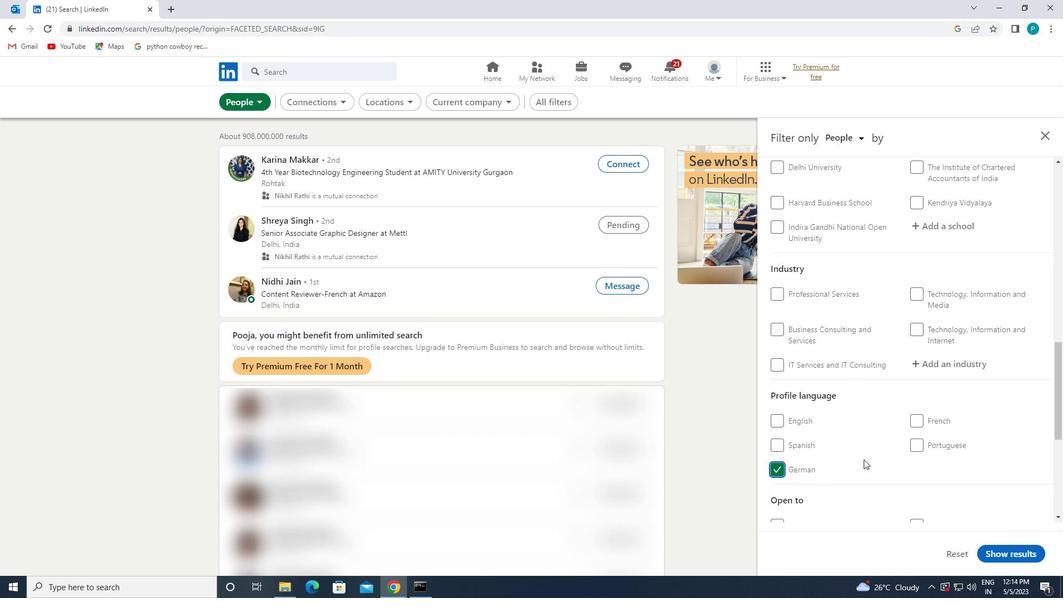 
Action: Mouse scrolled (911, 372) with delta (0, 0)
Screenshot: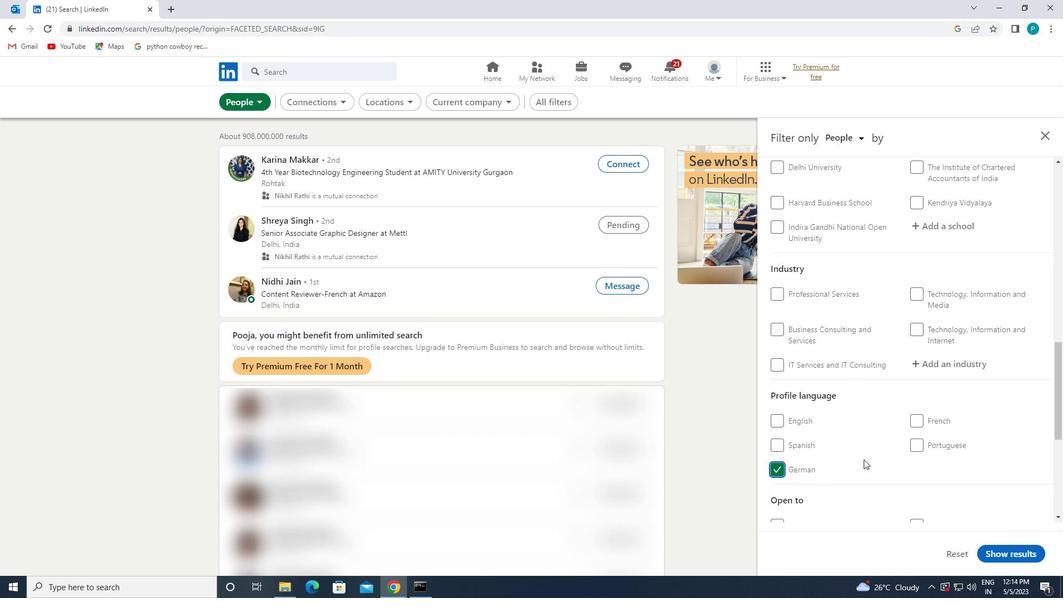 
Action: Mouse moved to (917, 340)
Screenshot: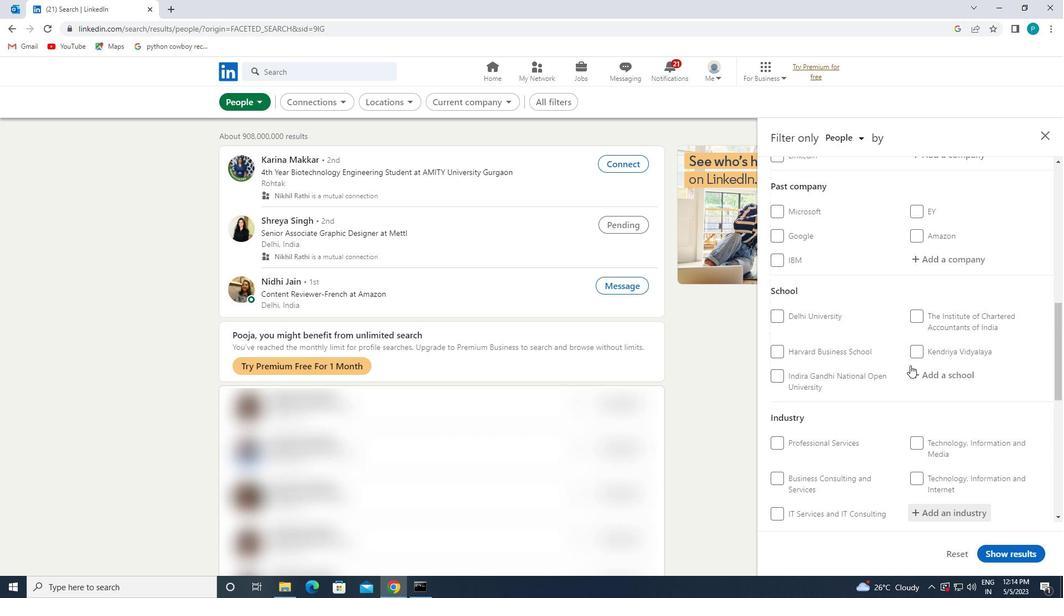
Action: Mouse scrolled (917, 340) with delta (0, 0)
Screenshot: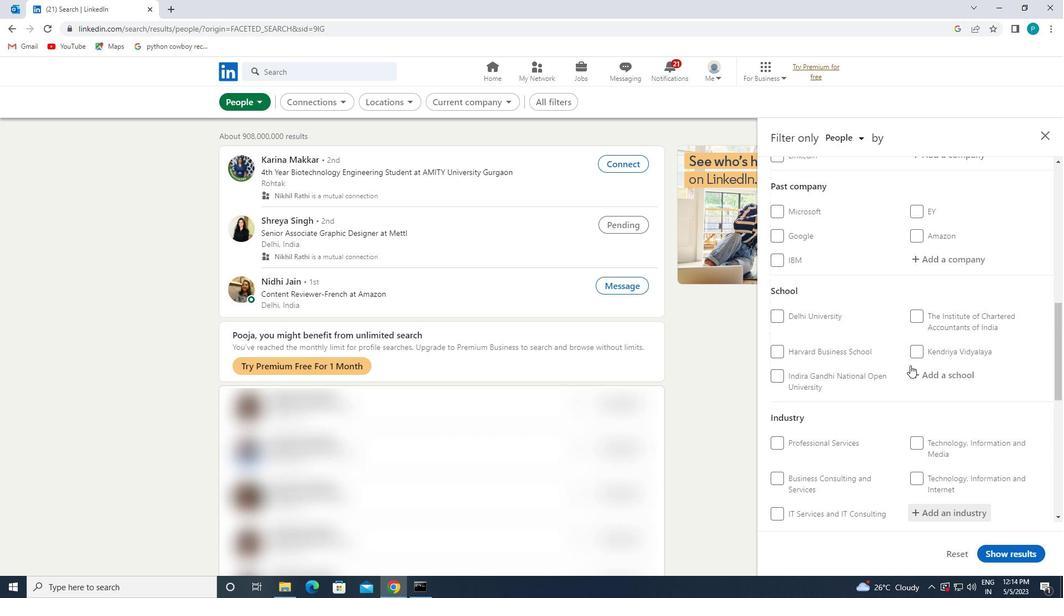 
Action: Mouse moved to (918, 335)
Screenshot: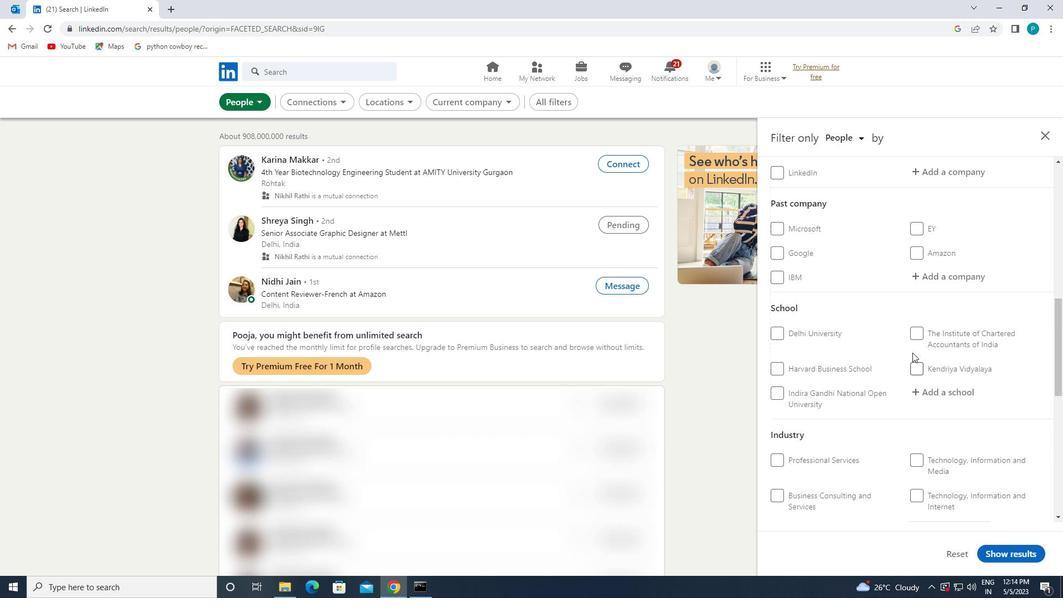 
Action: Mouse scrolled (918, 336) with delta (0, 0)
Screenshot: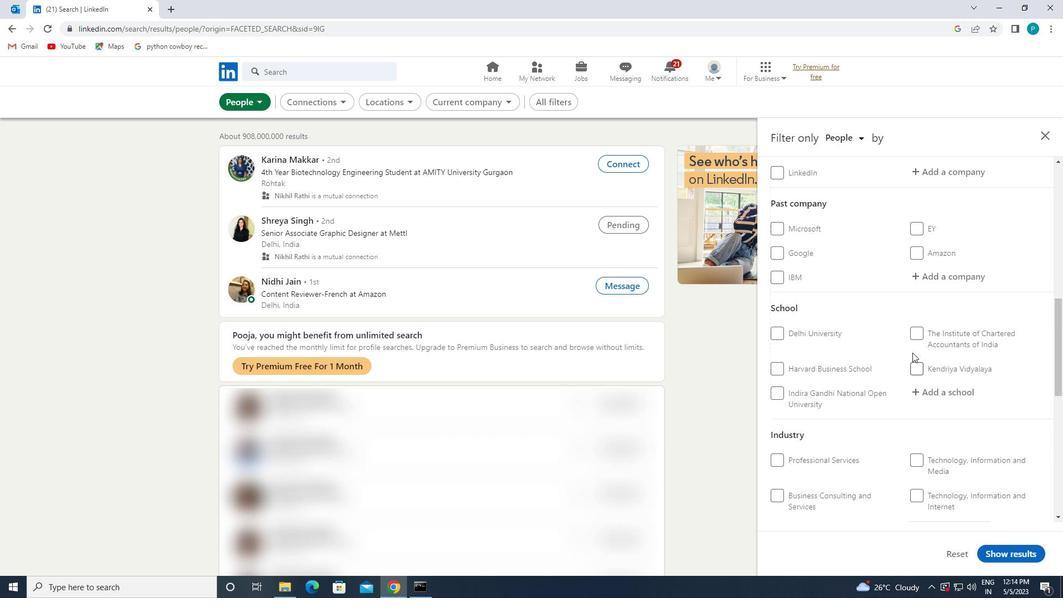 
Action: Mouse moved to (922, 321)
Screenshot: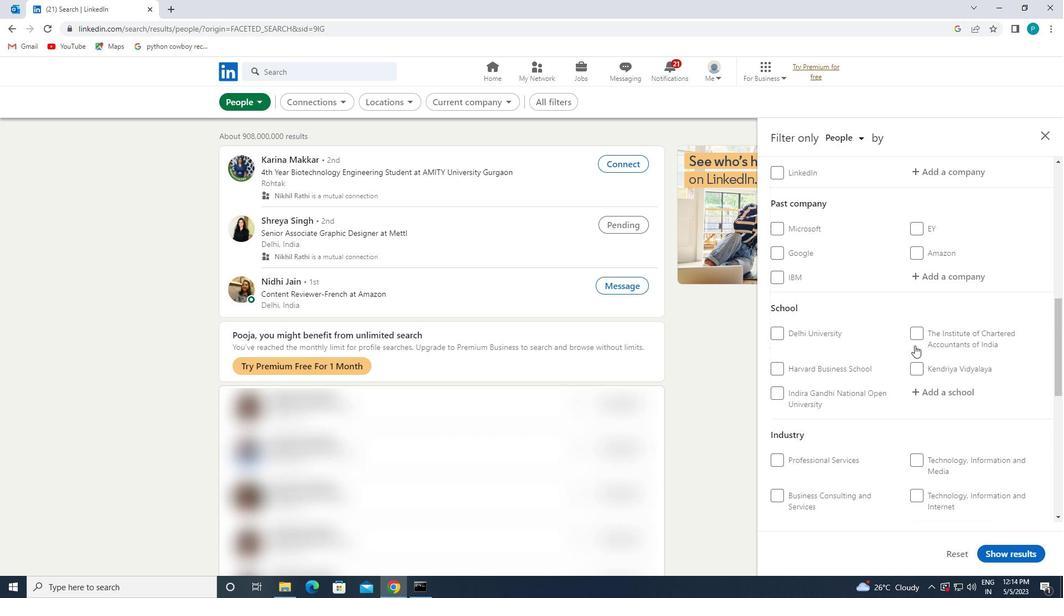 
Action: Mouse scrolled (922, 322) with delta (0, 0)
Screenshot: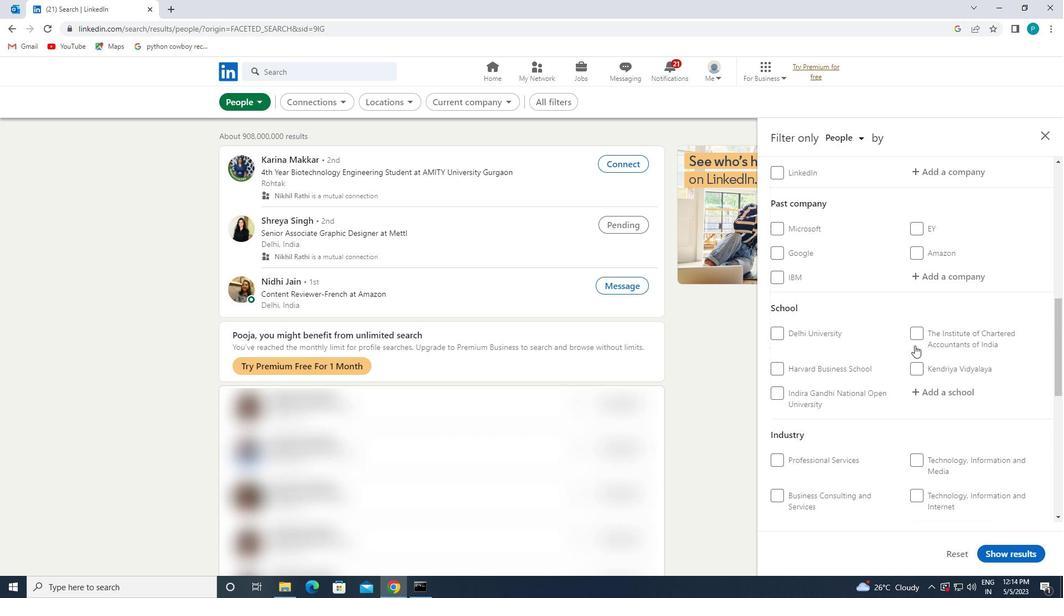 
Action: Mouse moved to (928, 333)
Screenshot: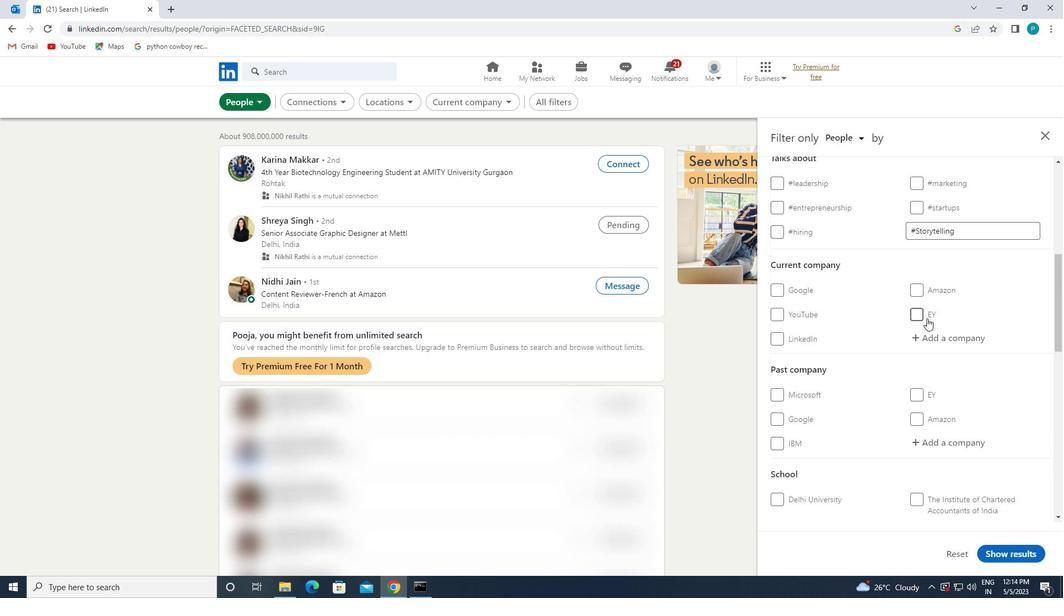 
Action: Mouse pressed left at (928, 333)
Screenshot: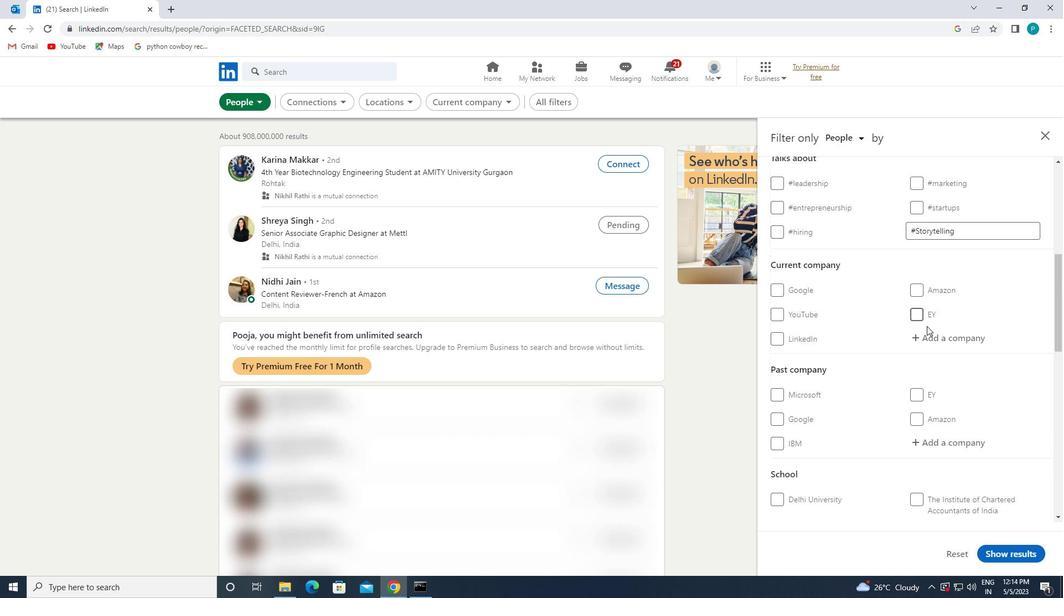 
Action: Key pressed <Key.caps_lock>DISYS
Screenshot: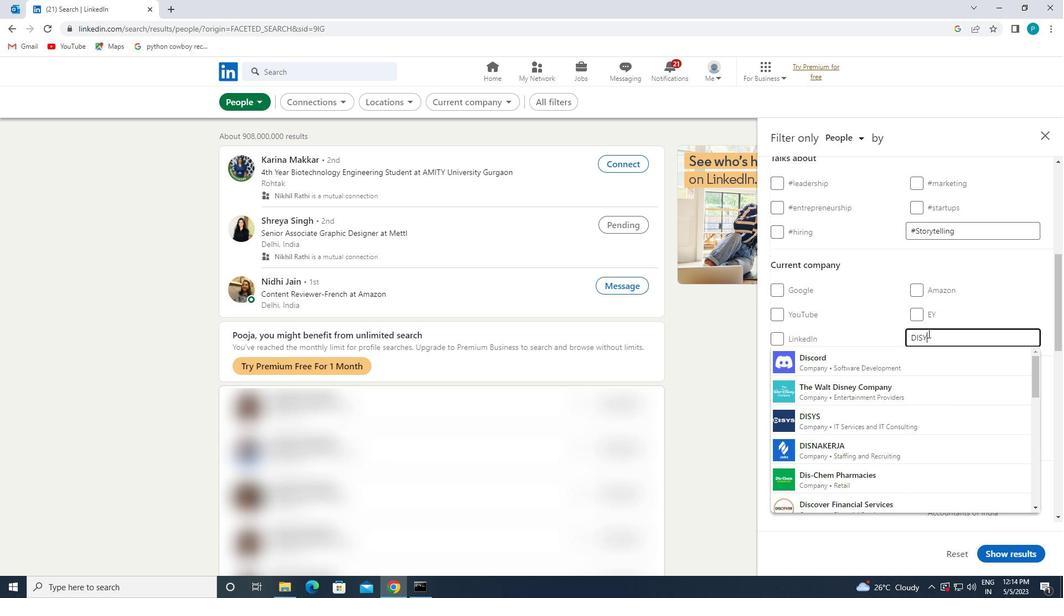 
Action: Mouse moved to (917, 349)
Screenshot: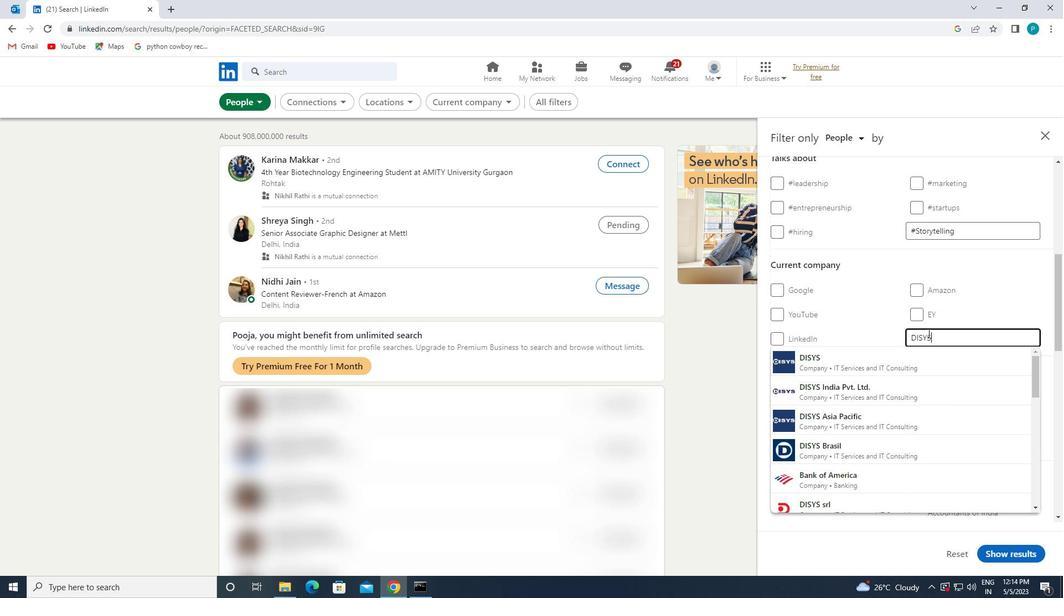 
Action: Mouse pressed left at (917, 349)
Screenshot: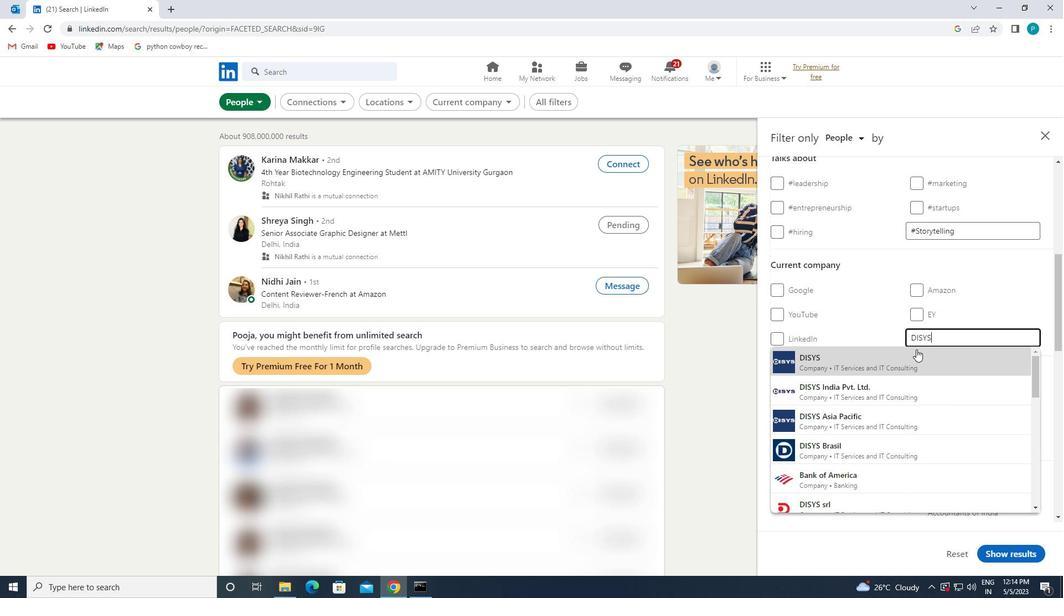
Action: Mouse scrolled (917, 349) with delta (0, 0)
Screenshot: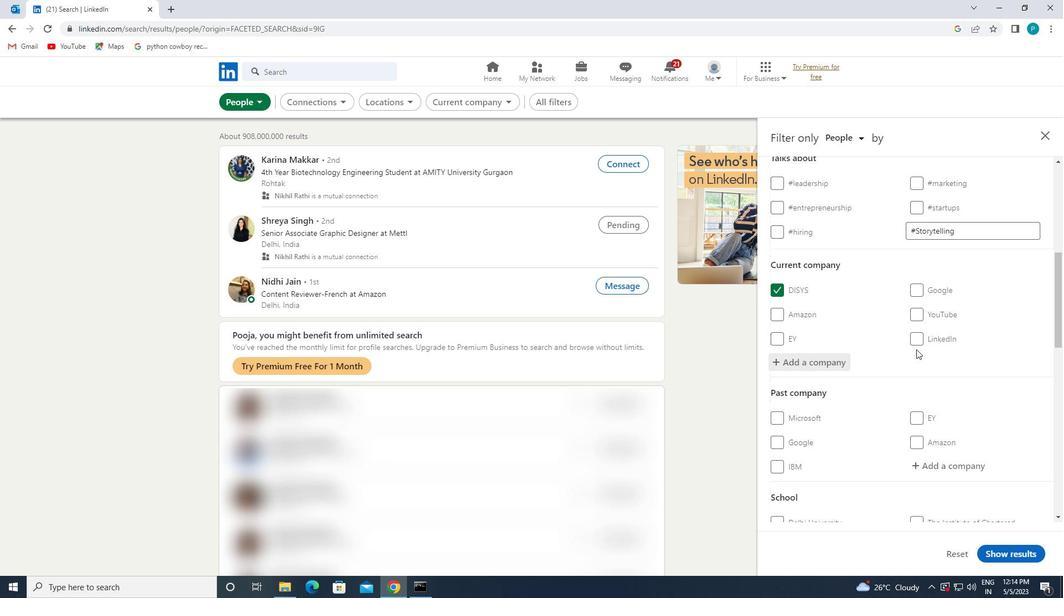 
Action: Mouse scrolled (917, 349) with delta (0, 0)
Screenshot: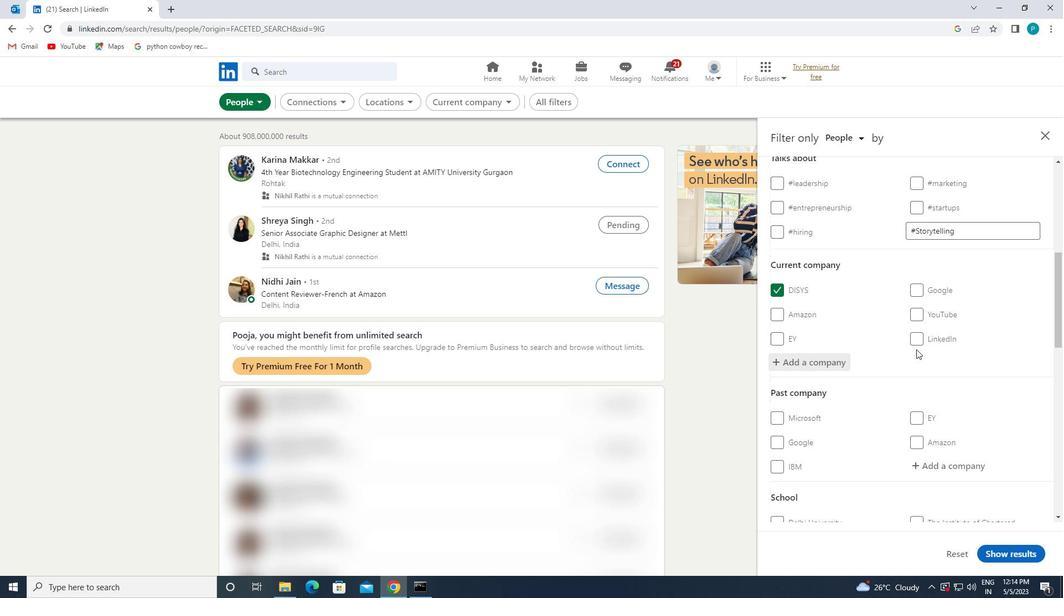 
Action: Mouse scrolled (917, 349) with delta (0, 0)
Screenshot: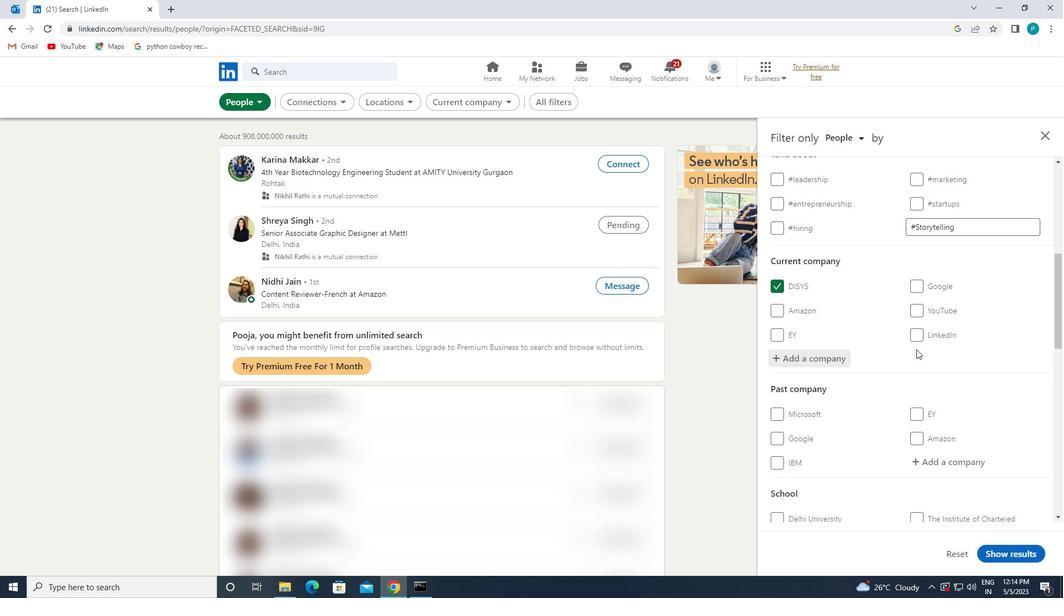 
Action: Mouse moved to (928, 365)
Screenshot: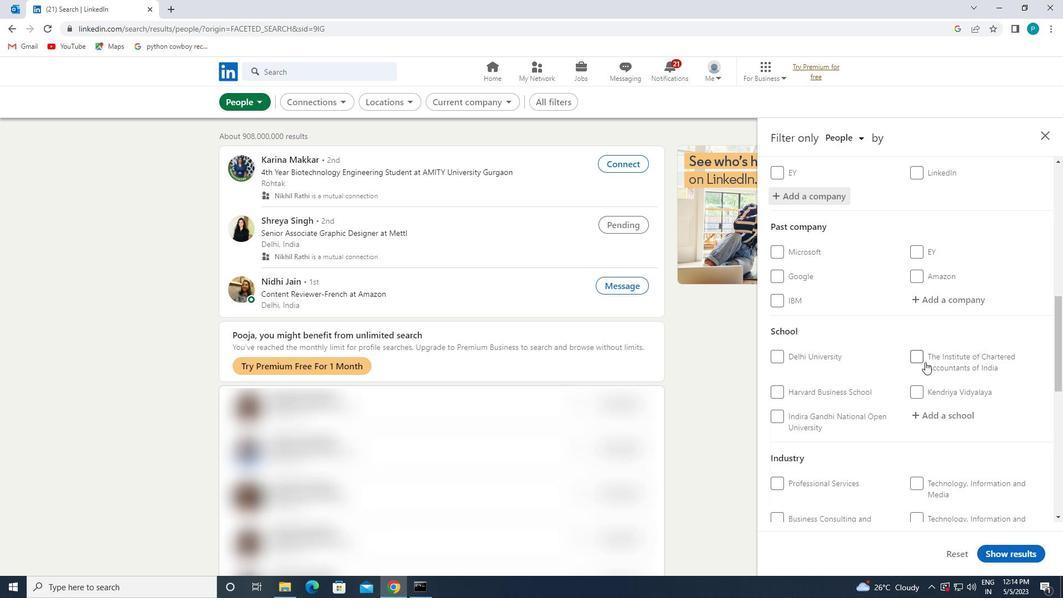 
Action: Mouse scrolled (928, 365) with delta (0, 0)
Screenshot: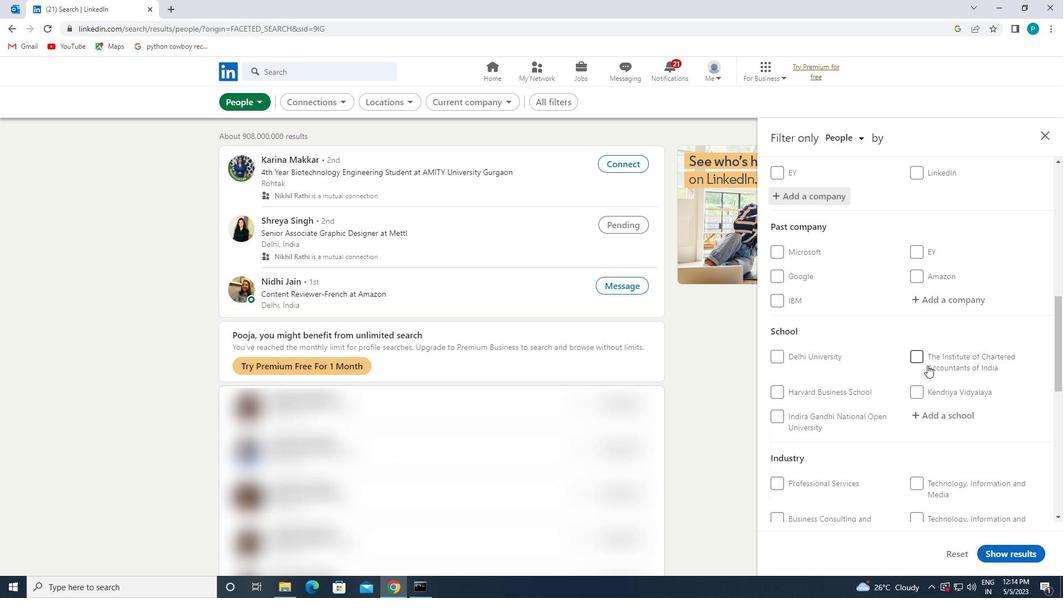 
Action: Mouse pressed left at (928, 365)
Screenshot: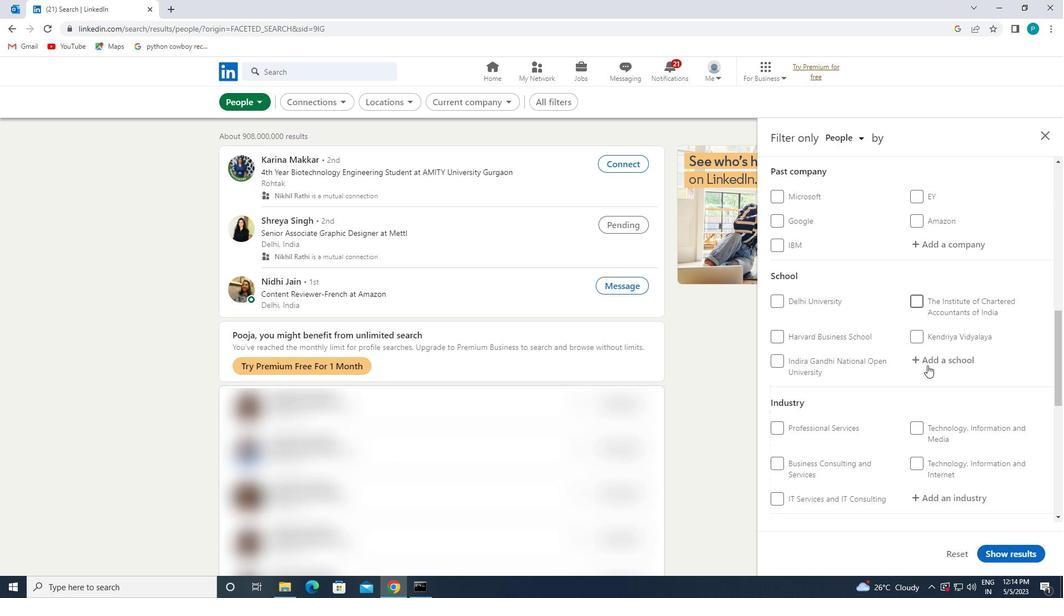 
Action: Key pressed <Key.caps_lock><Key.caps_lock>F<Key.caps_lock>AKIR<Key.space><Key.caps_lock>M<Key.caps_lock>OHAN
Screenshot: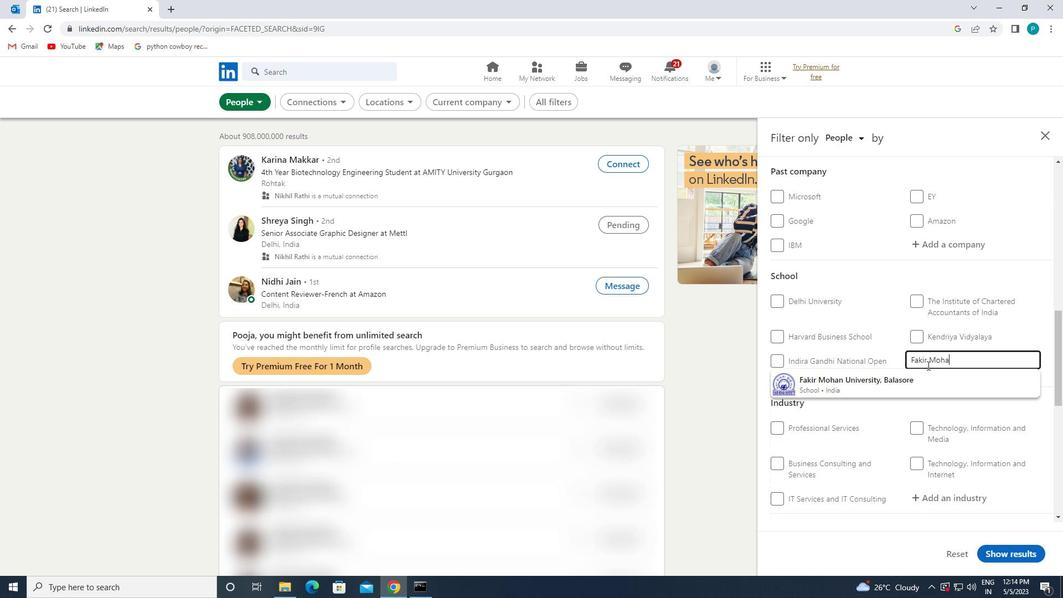 
Action: Mouse moved to (924, 380)
Screenshot: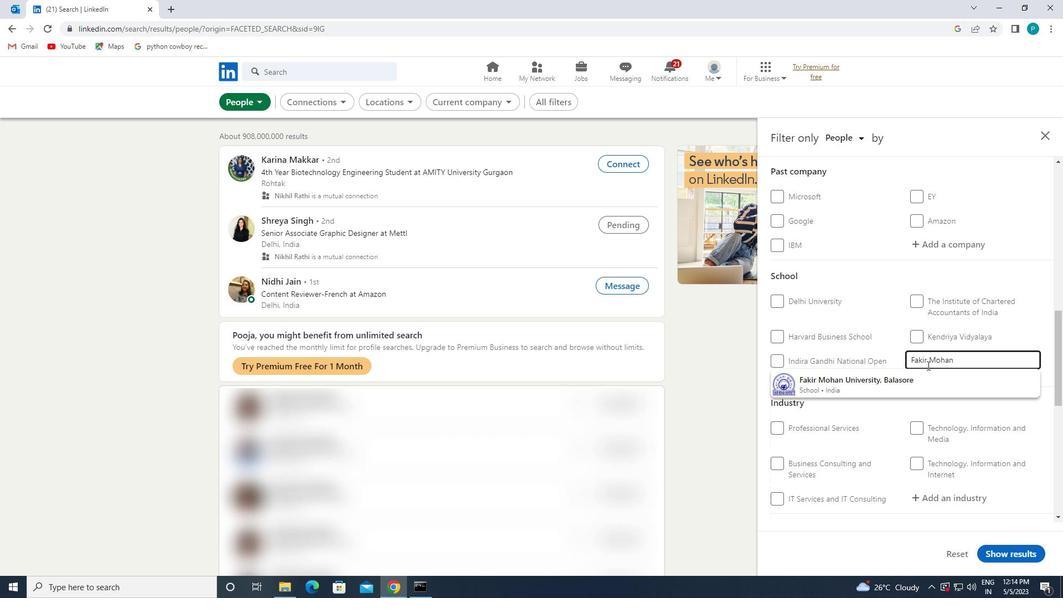 
Action: Mouse pressed left at (924, 380)
Screenshot: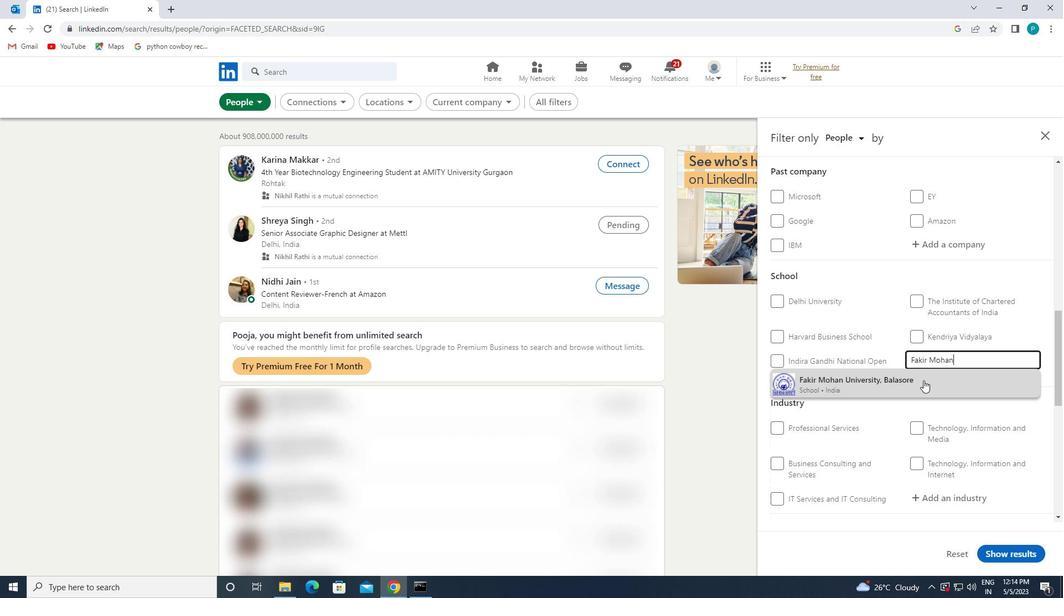 
Action: Mouse scrolled (924, 380) with delta (0, 0)
Screenshot: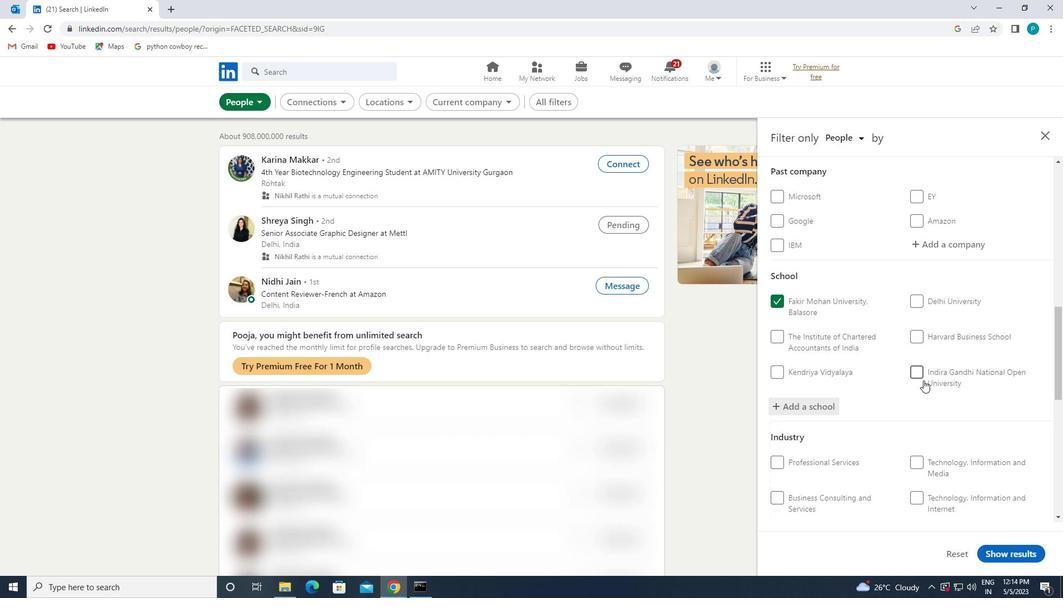 
Action: Mouse scrolled (924, 380) with delta (0, 0)
Screenshot: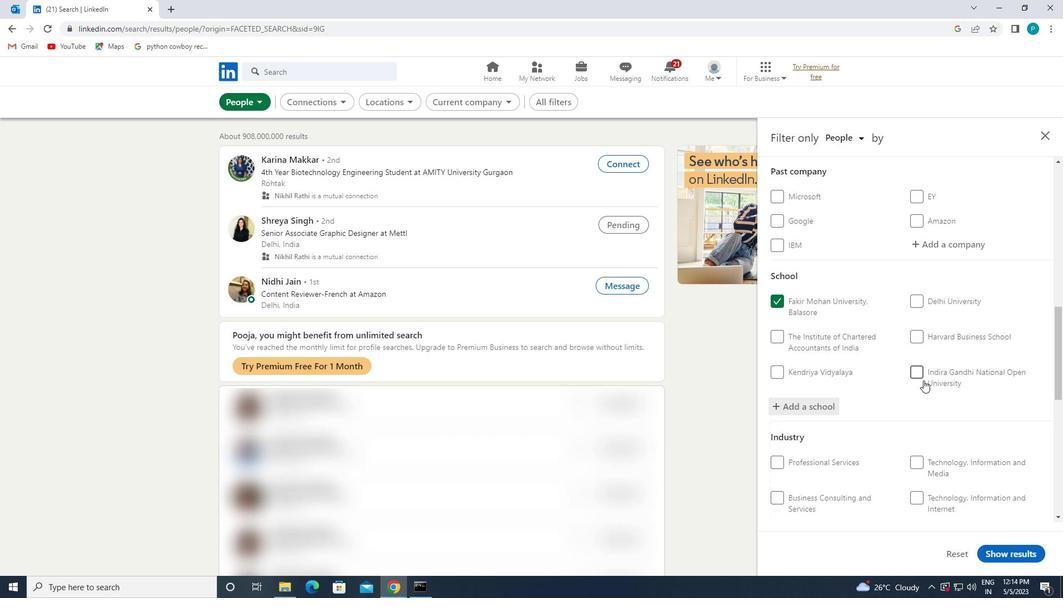 
Action: Mouse scrolled (924, 380) with delta (0, 0)
Screenshot: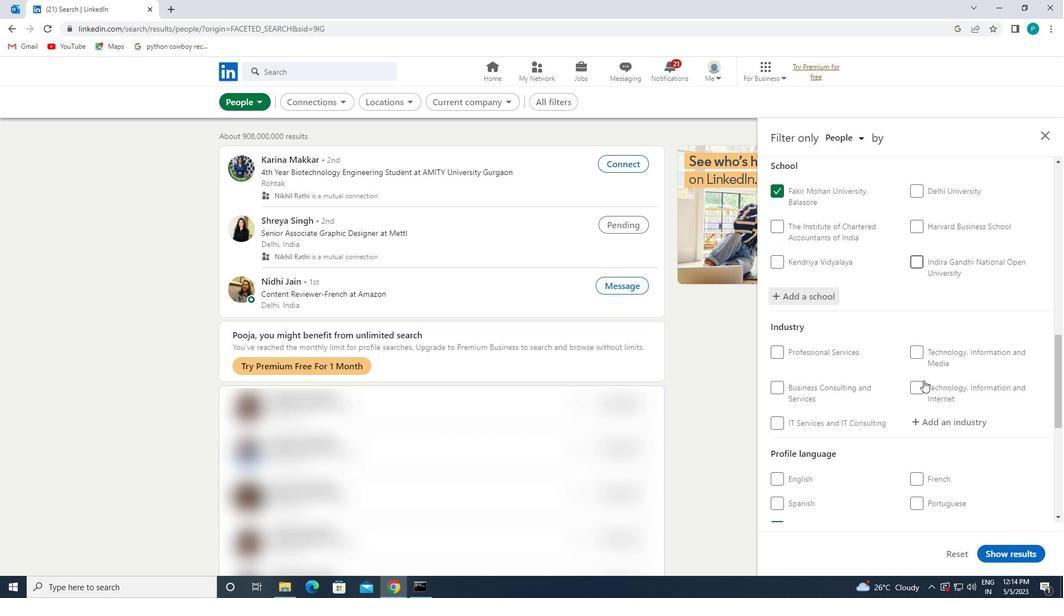 
Action: Mouse scrolled (924, 380) with delta (0, 0)
Screenshot: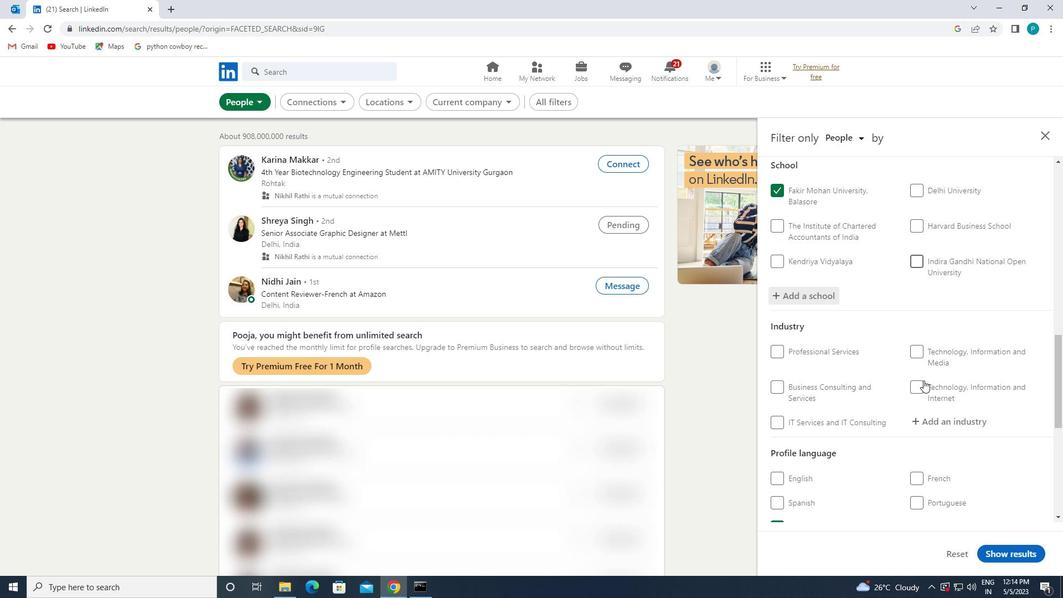 
Action: Mouse moved to (917, 319)
Screenshot: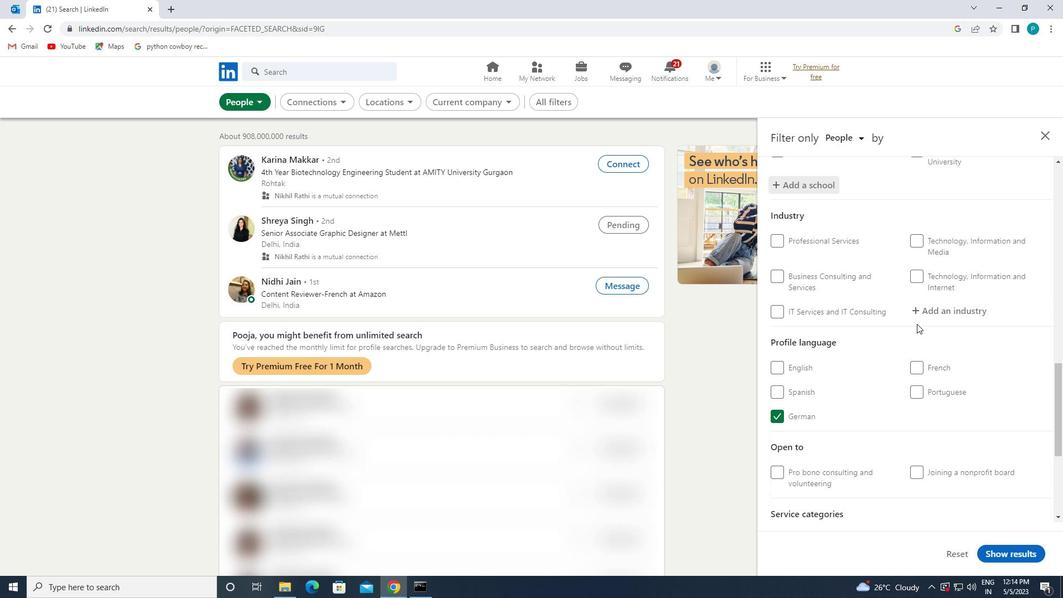 
Action: Mouse pressed left at (917, 319)
Screenshot: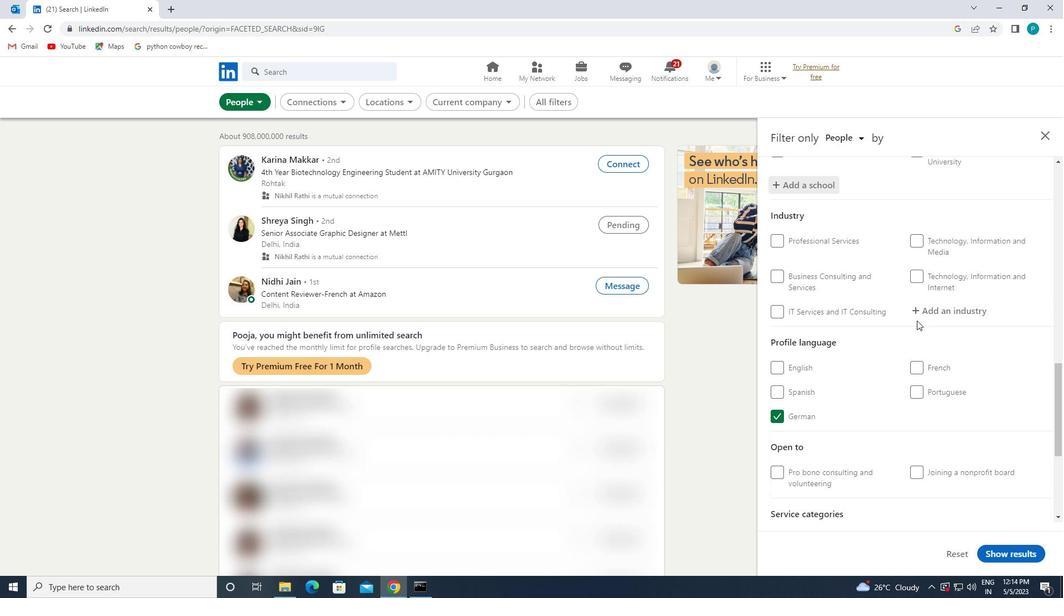 
Action: Mouse moved to (917, 315)
Screenshot: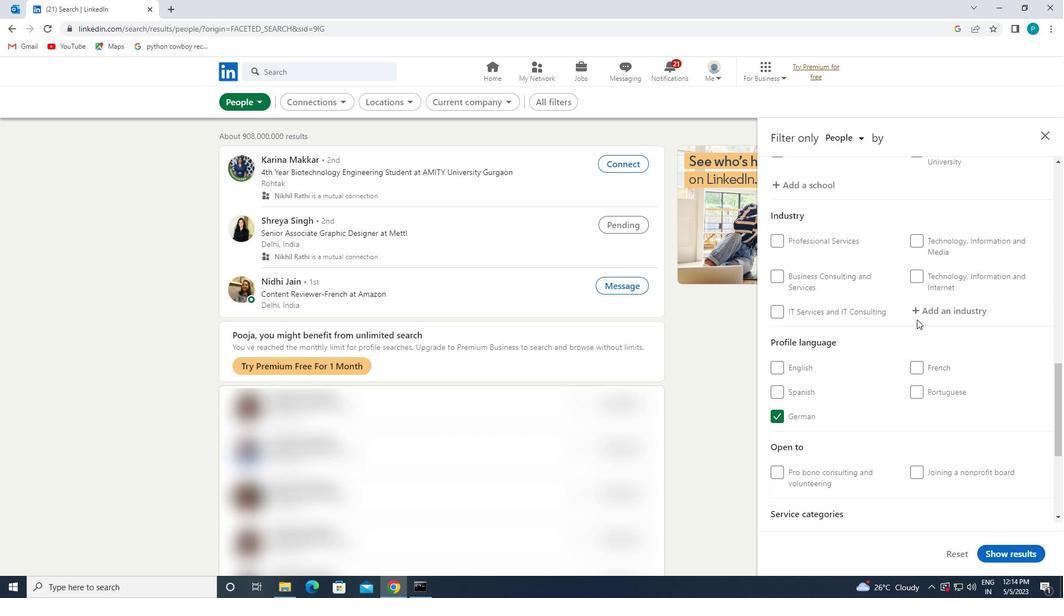 
Action: Mouse pressed left at (917, 315)
Screenshot: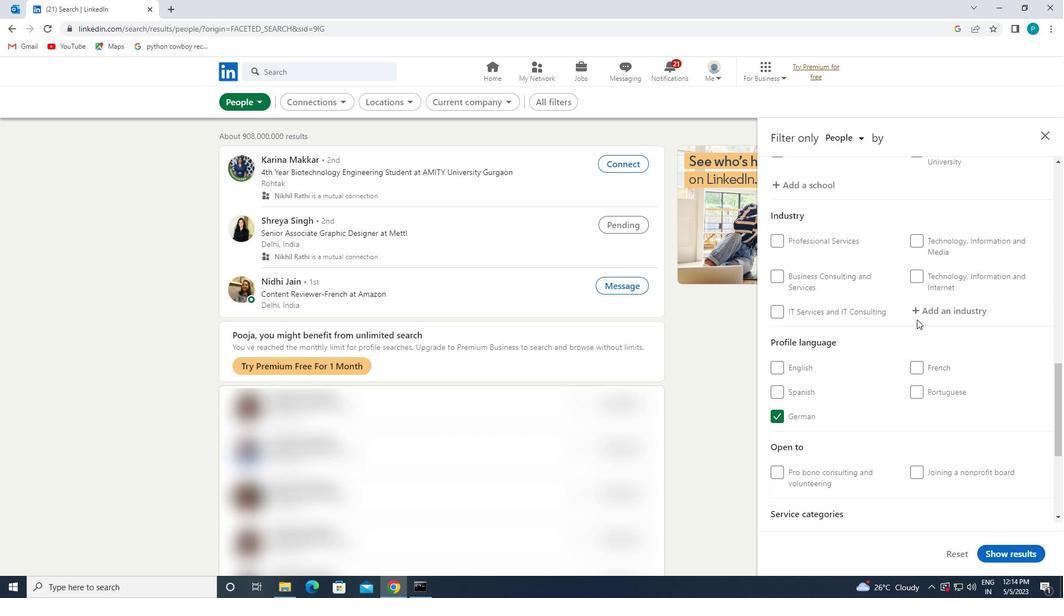 
Action: Key pressed <Key.caps_lock>S<Key.caps_lock>HIPBUUILDING
Screenshot: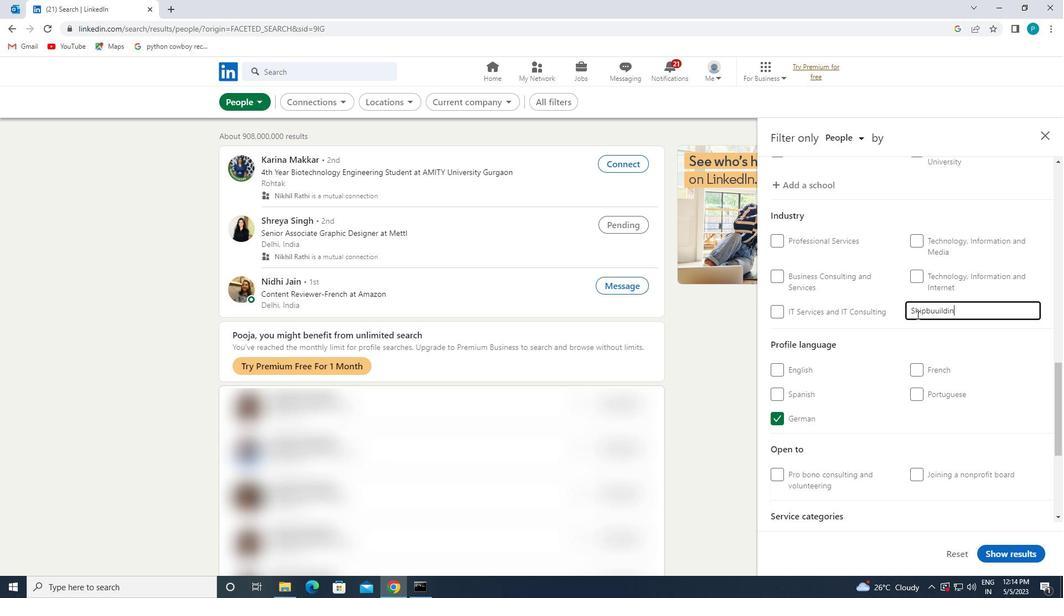 
Action: Mouse moved to (935, 310)
Screenshot: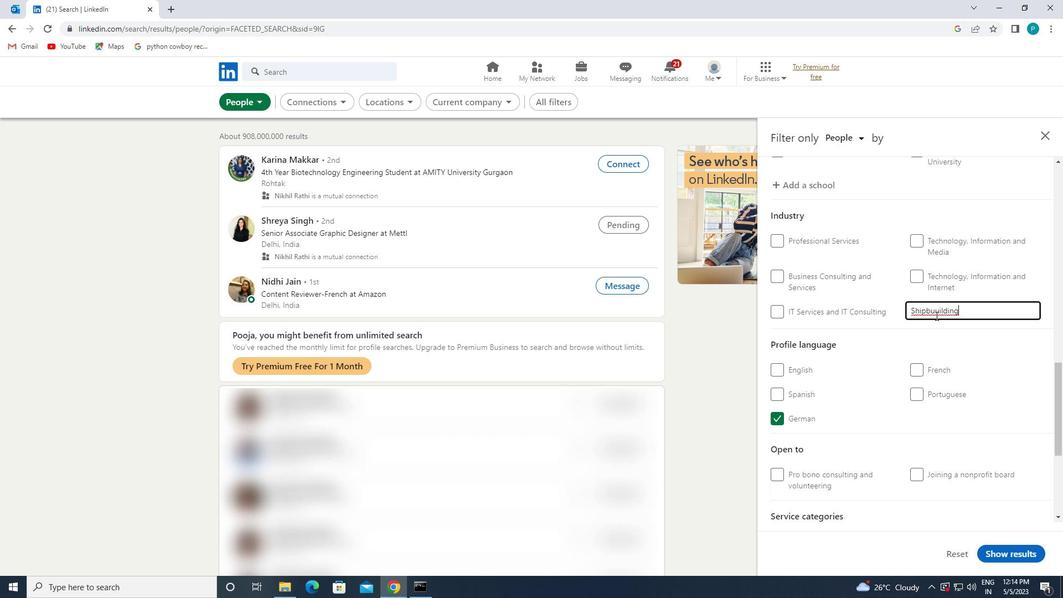 
Action: Mouse pressed left at (935, 310)
Screenshot: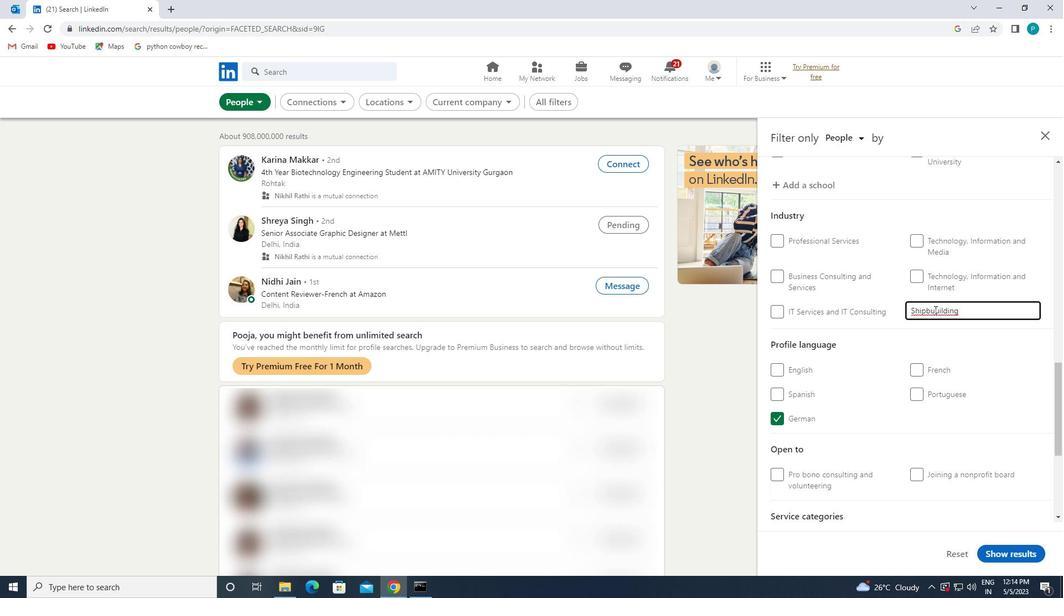 
Action: Key pressed <Key.backspace>
Screenshot: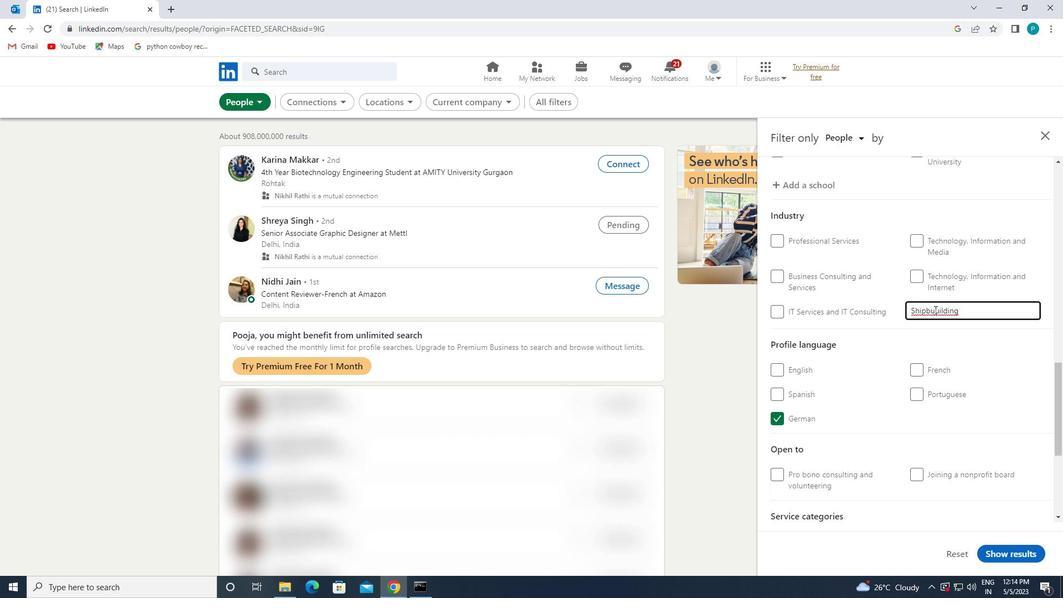 
Action: Mouse moved to (897, 334)
Screenshot: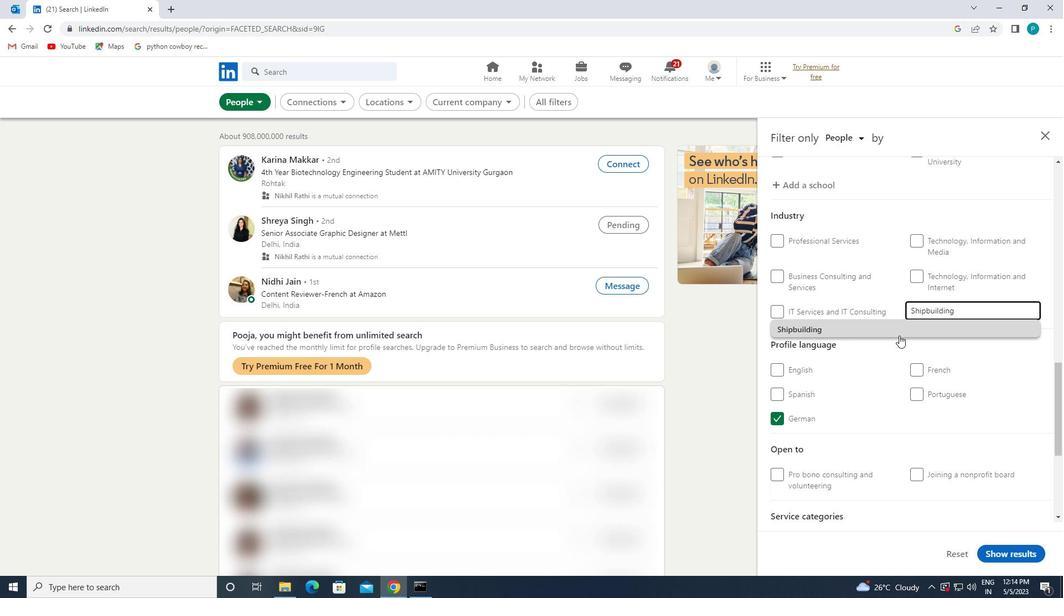 
Action: Mouse pressed left at (897, 334)
Screenshot: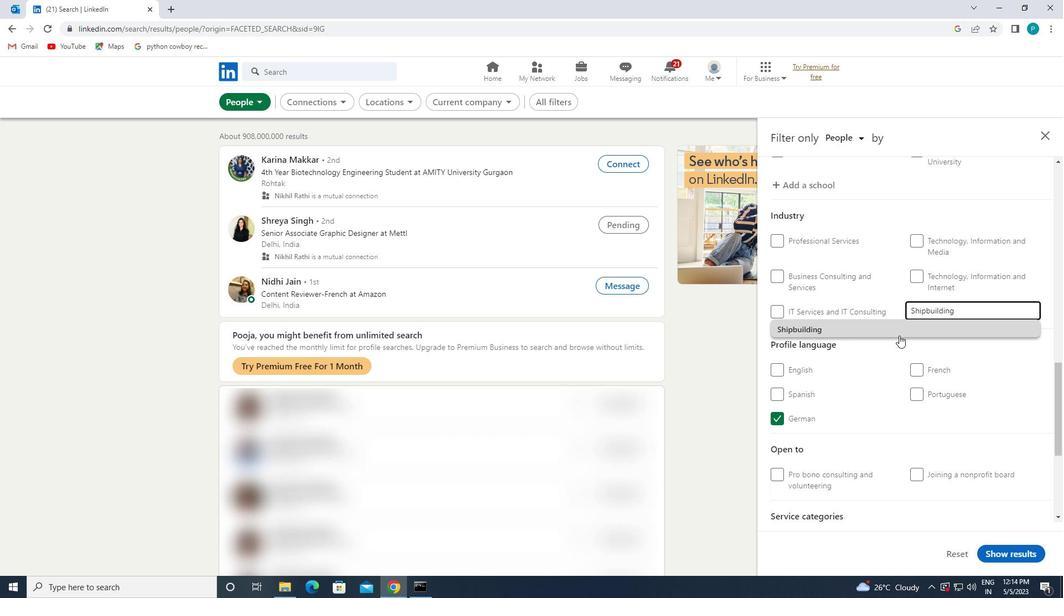 
Action: Mouse moved to (955, 383)
Screenshot: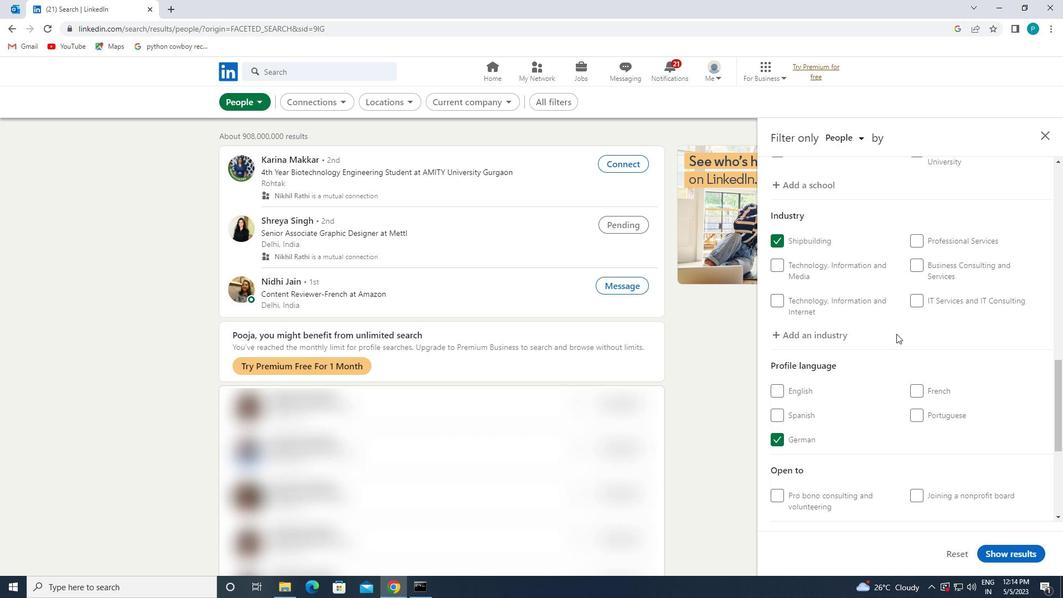 
Action: Mouse scrolled (955, 382) with delta (0, 0)
Screenshot: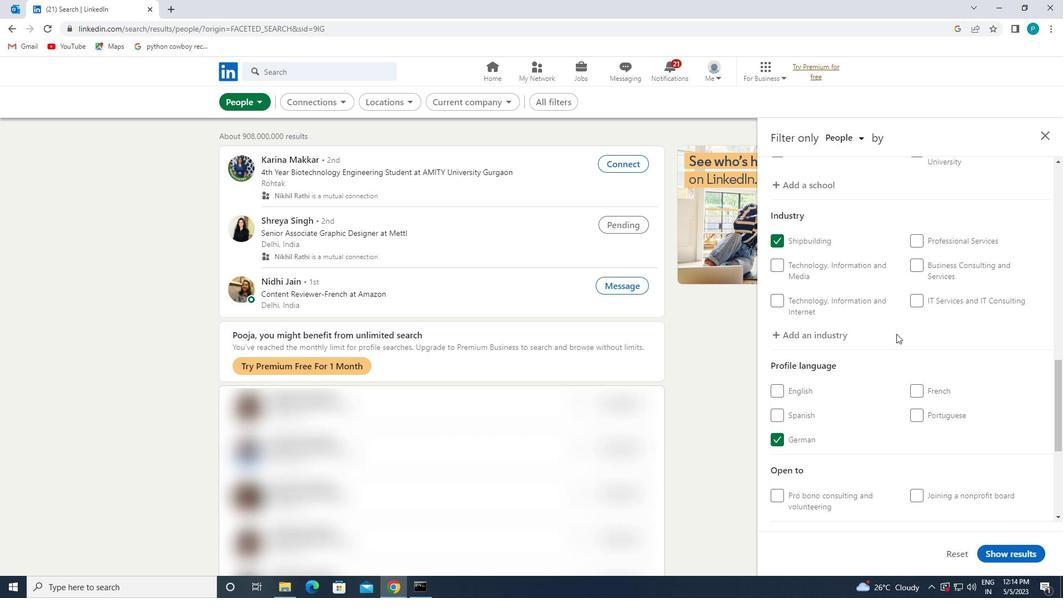 
Action: Mouse moved to (955, 383)
Screenshot: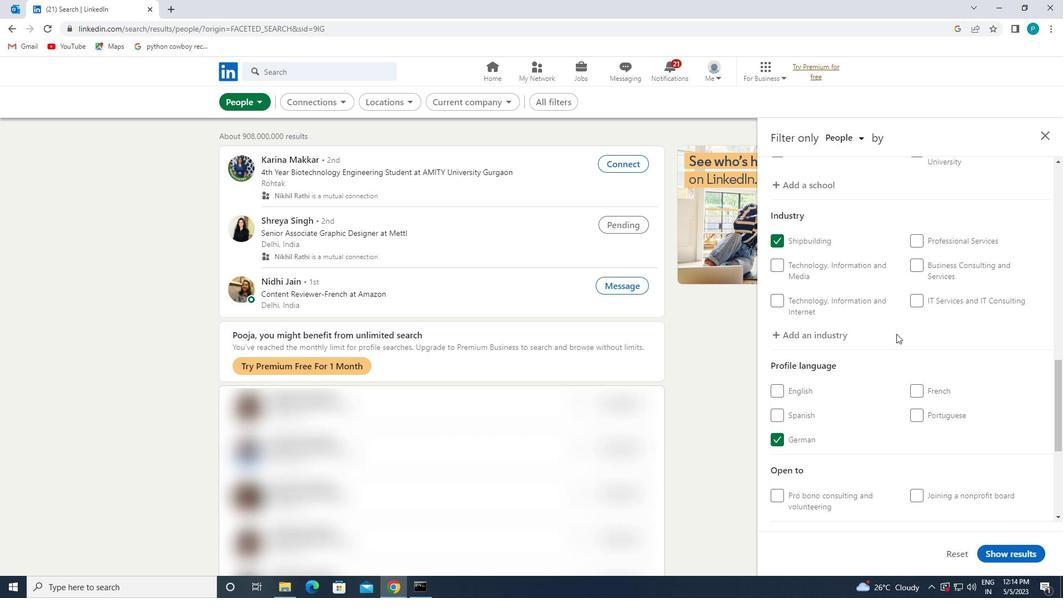 
Action: Mouse scrolled (955, 382) with delta (0, 0)
Screenshot: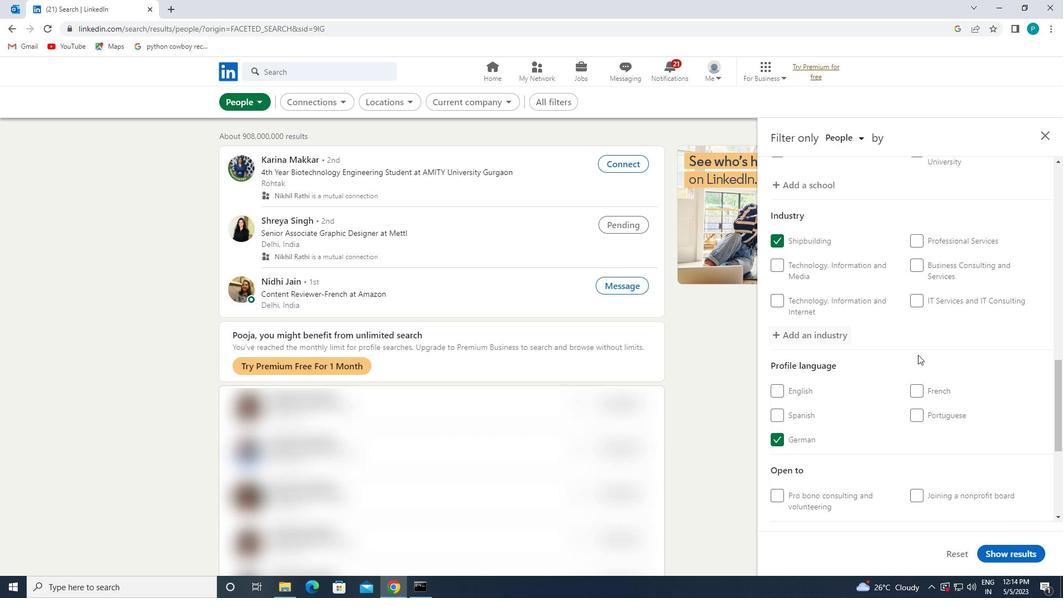 
Action: Mouse scrolled (955, 382) with delta (0, 0)
Screenshot: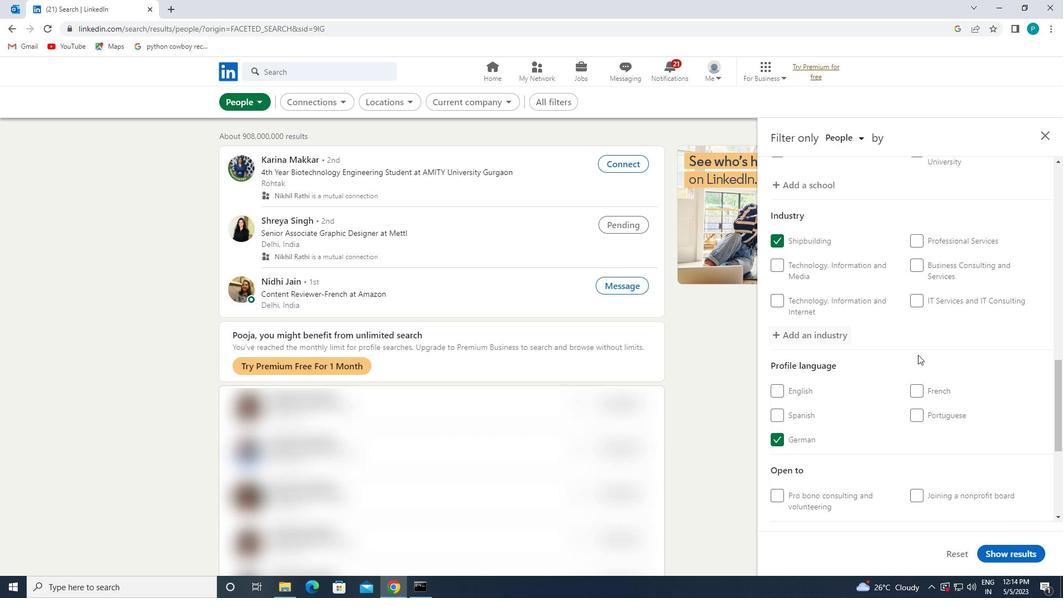 
Action: Mouse moved to (955, 440)
Screenshot: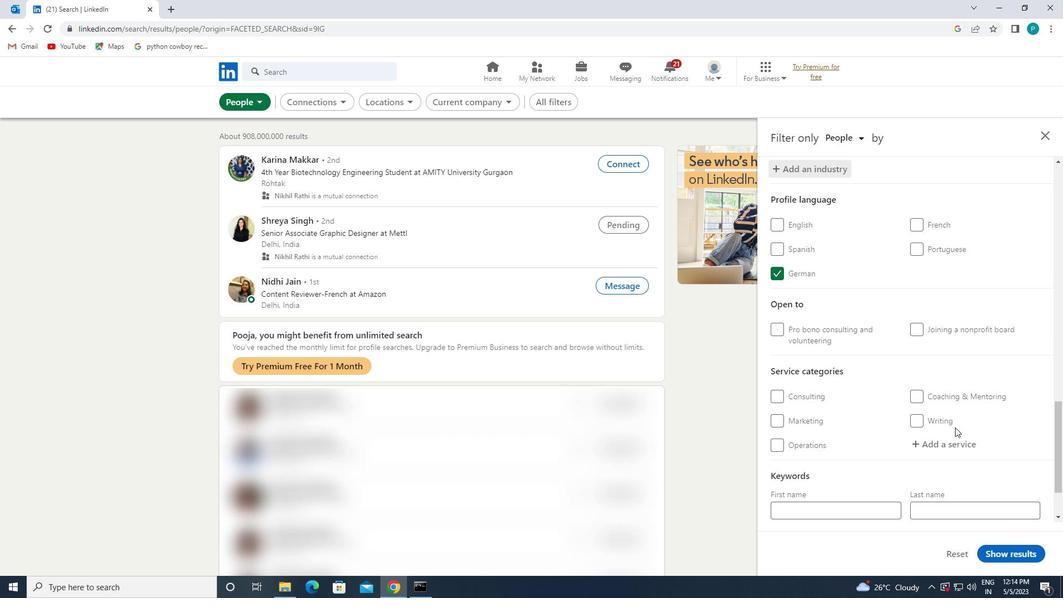 
Action: Mouse pressed left at (955, 440)
Screenshot: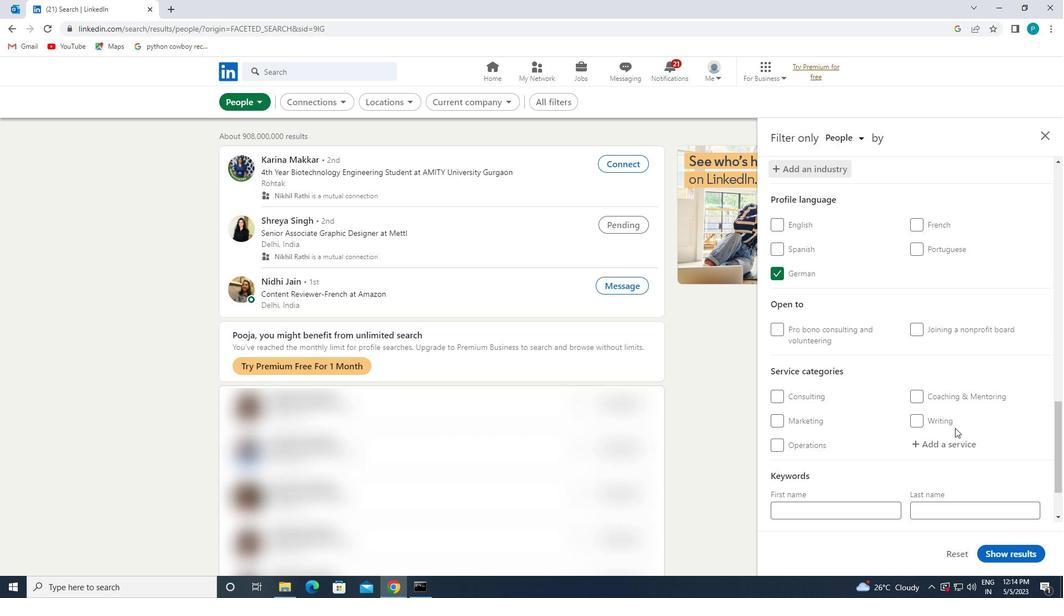 
Action: Mouse moved to (955, 440)
Screenshot: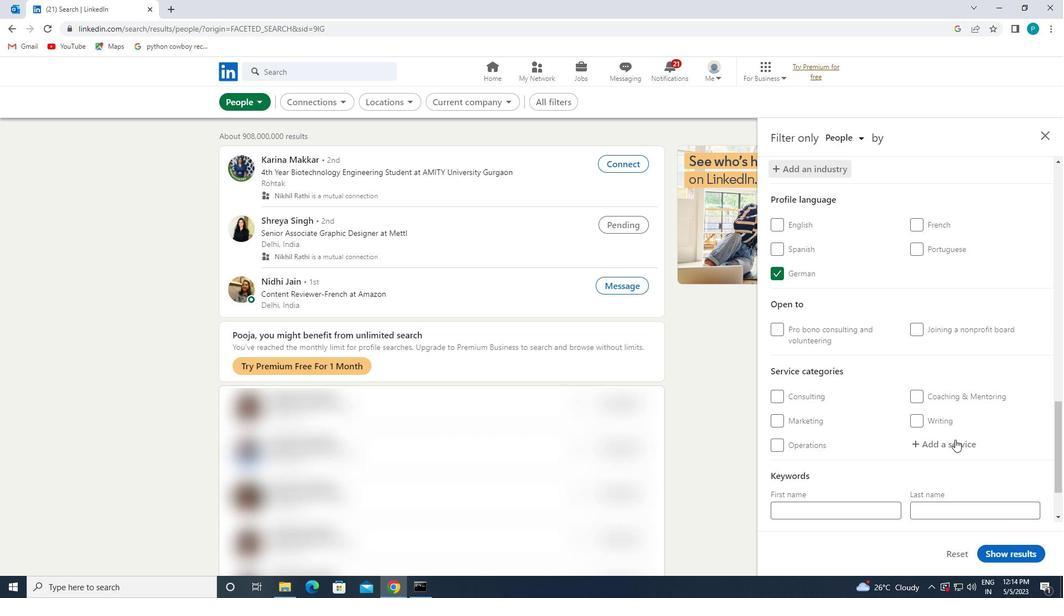 
Action: Key pressed <Key.caps_lock>C<Key.caps_lock>OPY
Screenshot: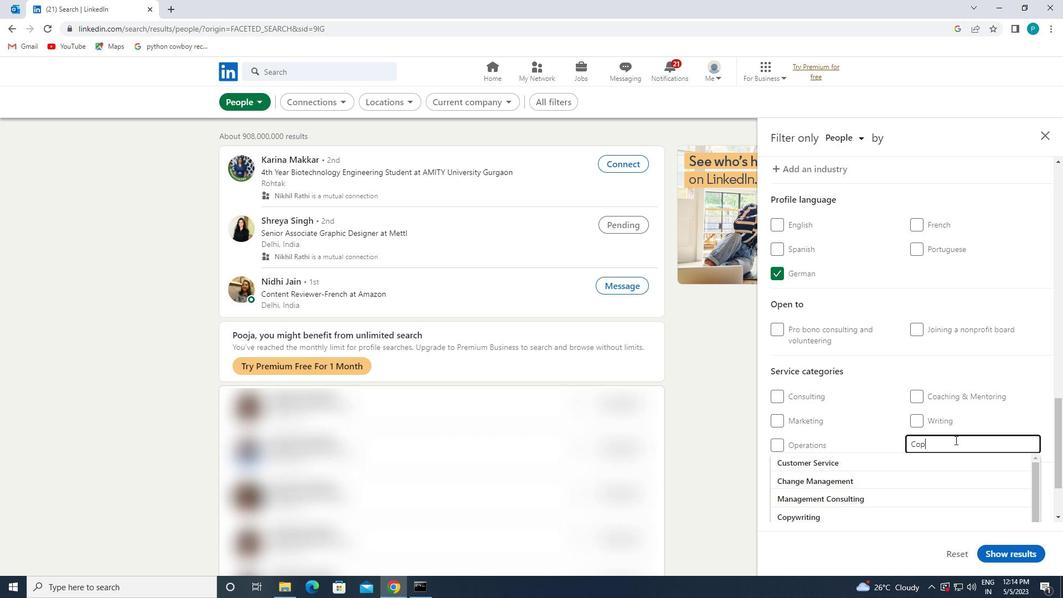 
Action: Mouse moved to (888, 463)
Screenshot: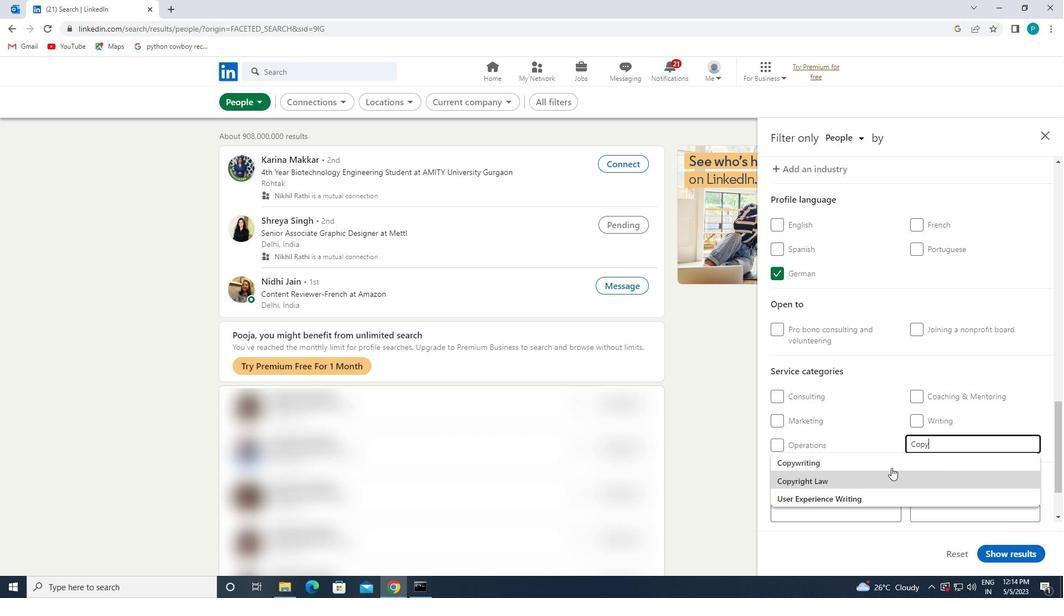 
Action: Mouse pressed left at (888, 463)
Screenshot: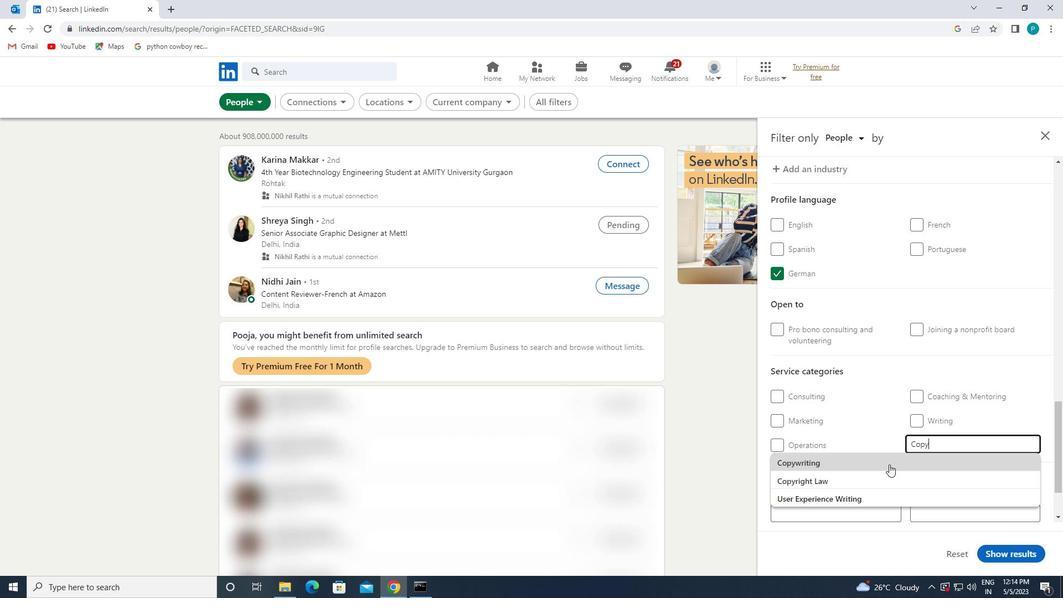 
Action: Mouse scrolled (888, 462) with delta (0, 0)
Screenshot: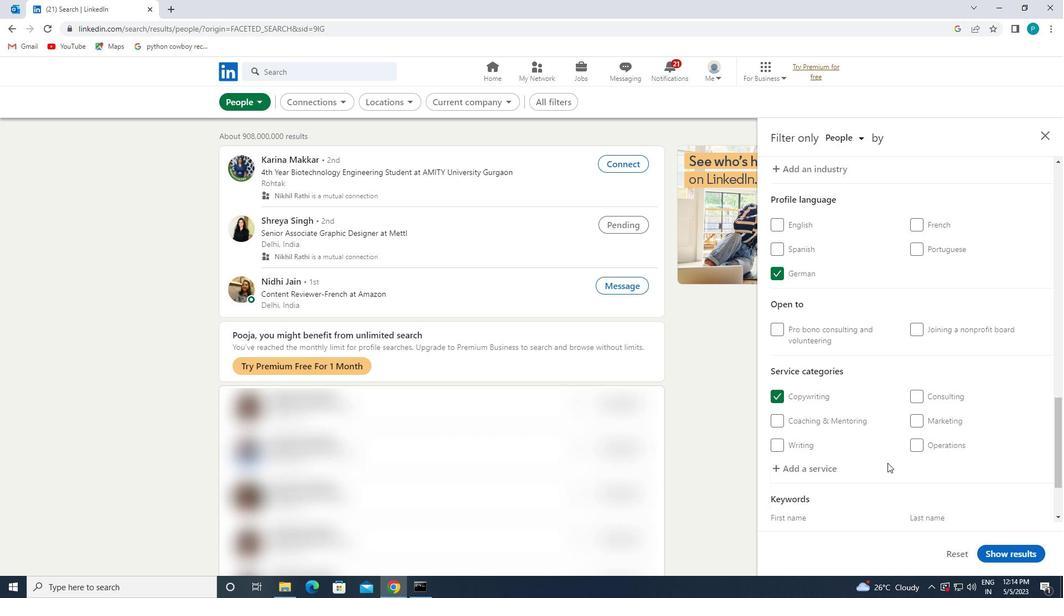 
Action: Mouse scrolled (888, 462) with delta (0, 0)
Screenshot: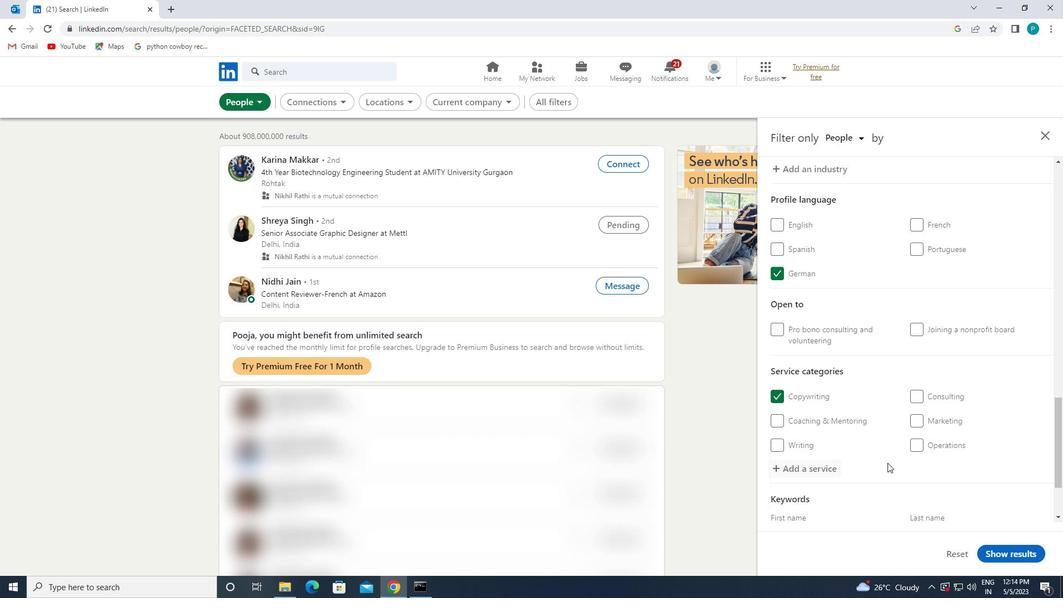 
Action: Mouse scrolled (888, 462) with delta (0, 0)
Screenshot: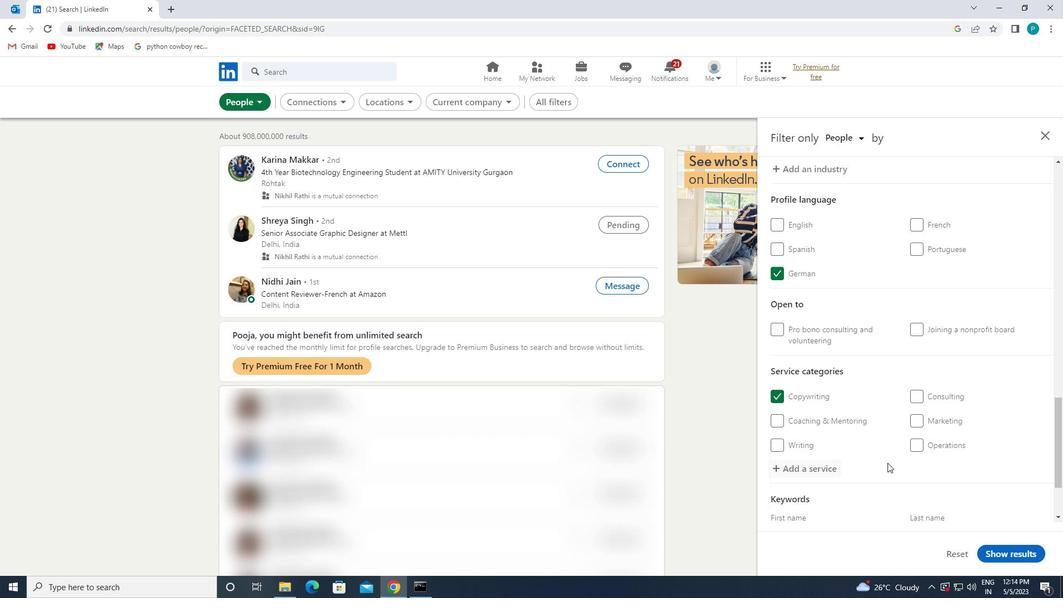 
Action: Mouse moved to (834, 473)
Screenshot: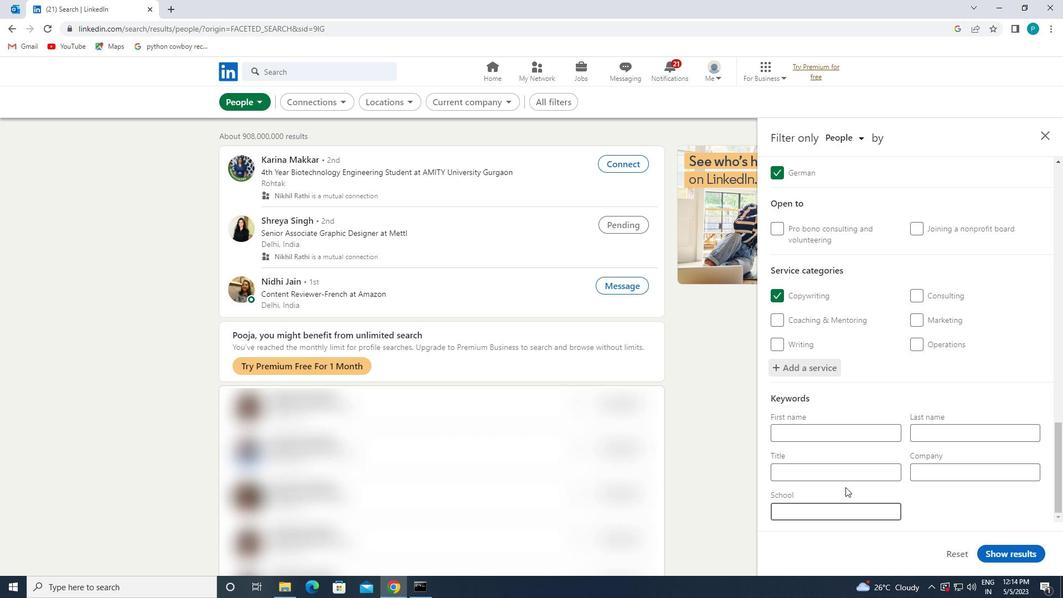 
Action: Mouse pressed left at (834, 473)
Screenshot: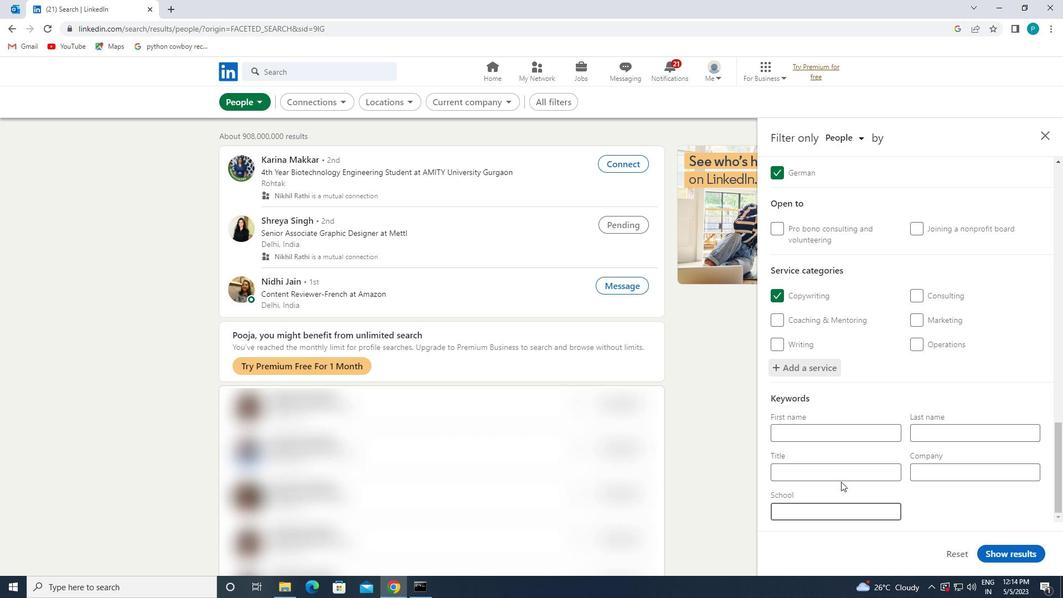 
Action: Key pressed <Key.caps_lock>H<Key.caps_lock>OMELESS<Key.space><Key.caps_lock>S<Key.caps_lock>HELTER<Key.space><Key.caps_lock>W<Key.caps_lock>ORKER
Screenshot: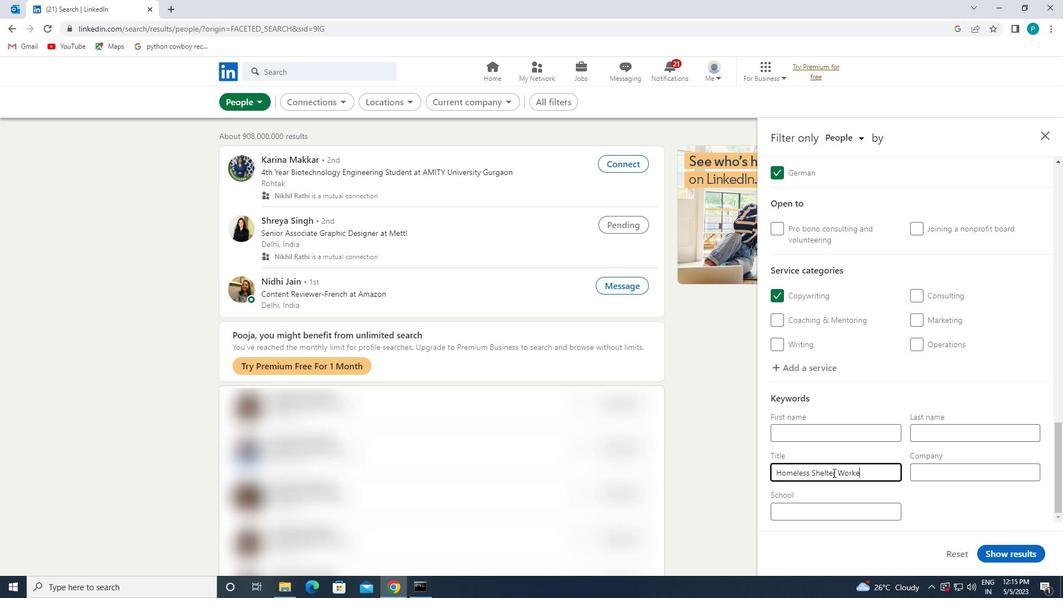 
Action: Mouse moved to (994, 556)
Screenshot: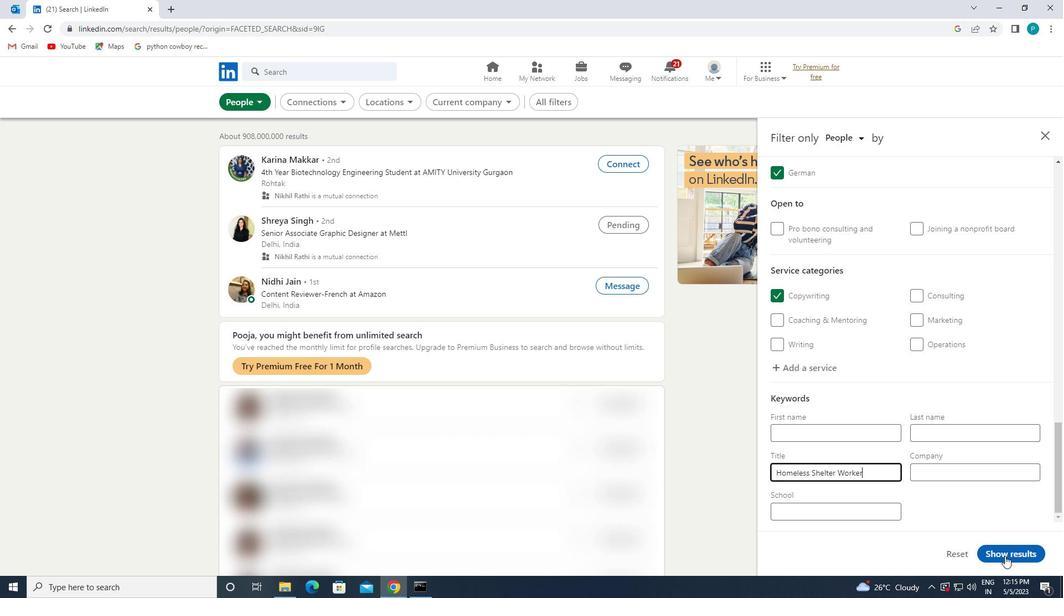 
Action: Mouse pressed left at (994, 556)
Screenshot: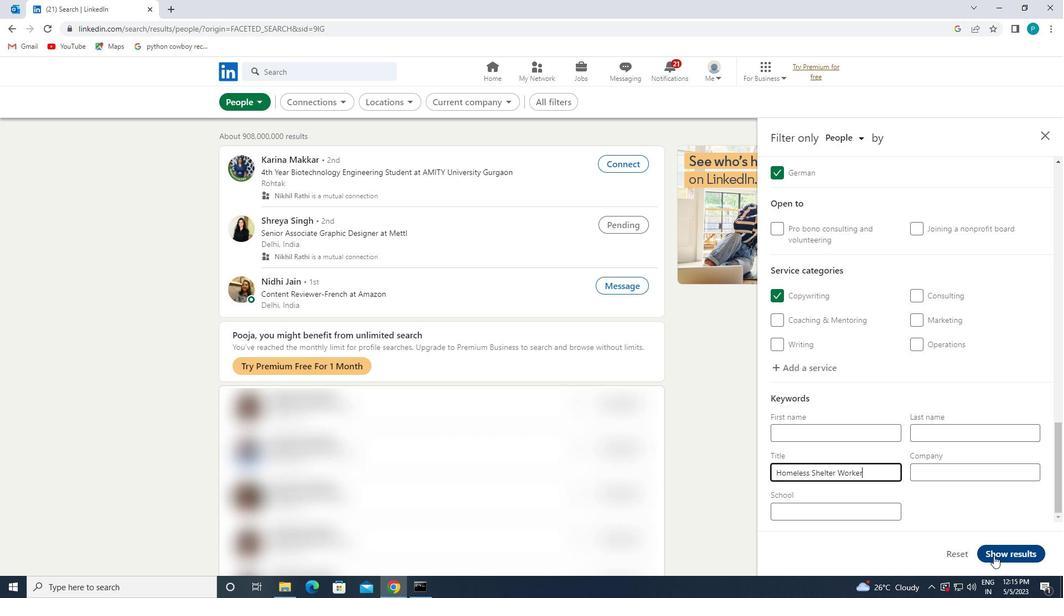 
